 Task: Find connections with filter location Phultala with filter topic #Saleswith filter profile language Potuguese with filter current company DNEG with filter school Sanskriti University with filter industry IT System Custom Software Development with filter service category Healthcare Consulting with filter keywords title Medical Laboratory Tech
Action: Mouse moved to (499, 108)
Screenshot: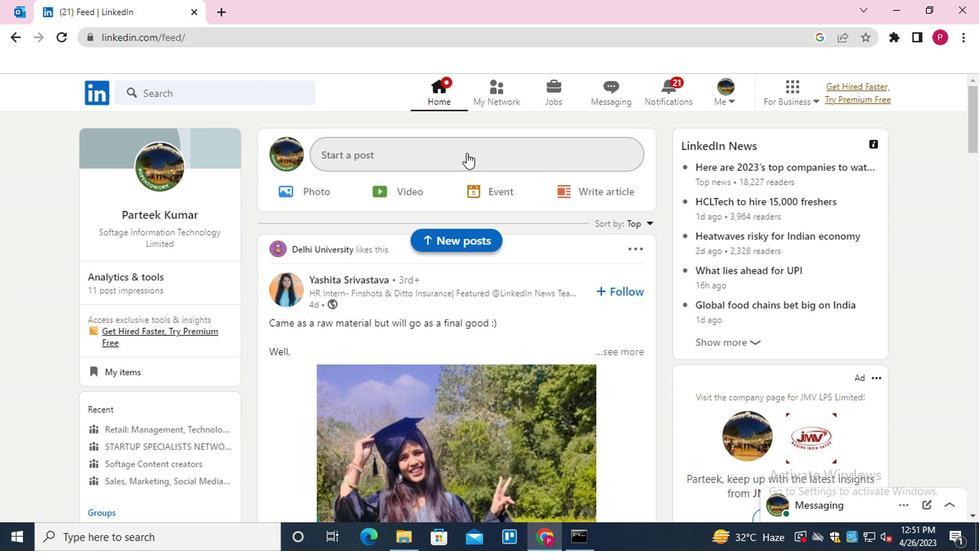 
Action: Mouse pressed left at (499, 108)
Screenshot: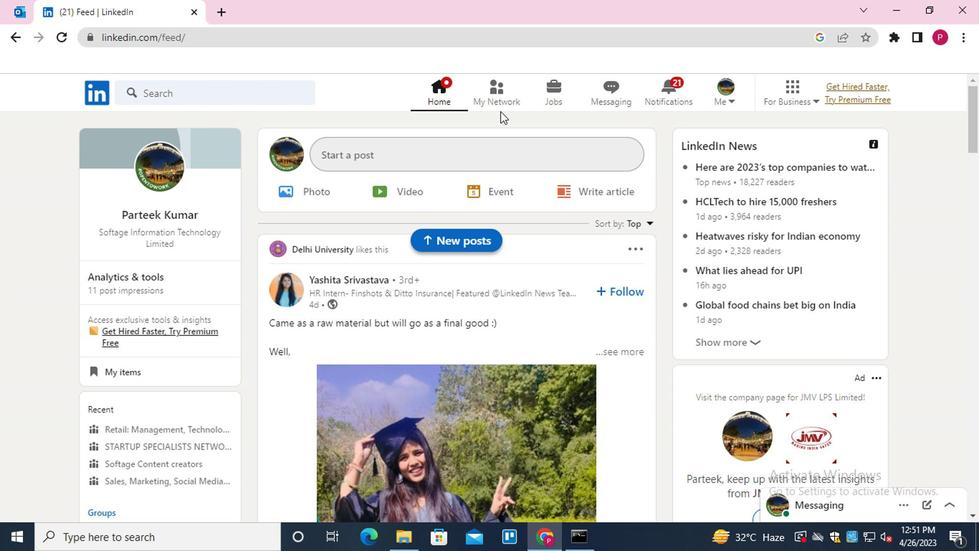 
Action: Mouse moved to (235, 170)
Screenshot: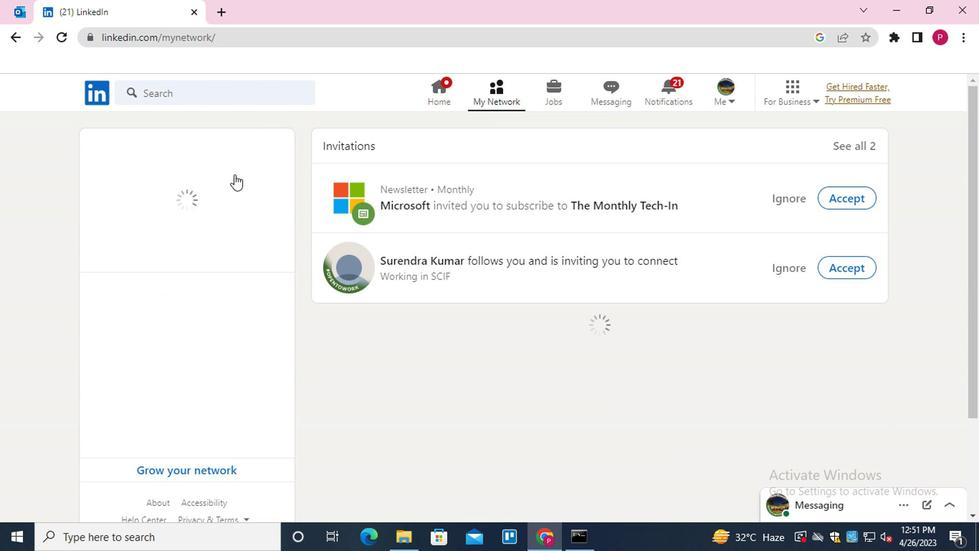 
Action: Mouse pressed left at (235, 170)
Screenshot: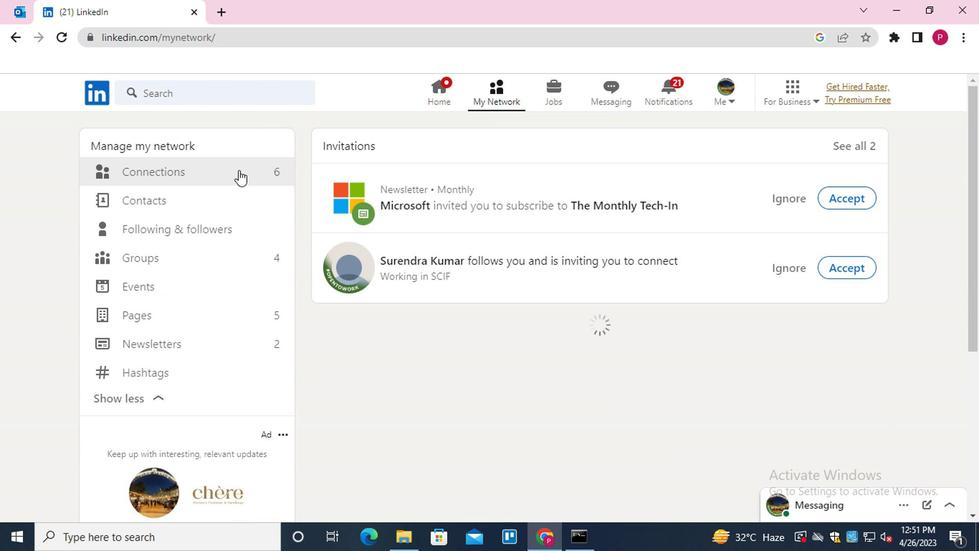 
Action: Mouse moved to (613, 171)
Screenshot: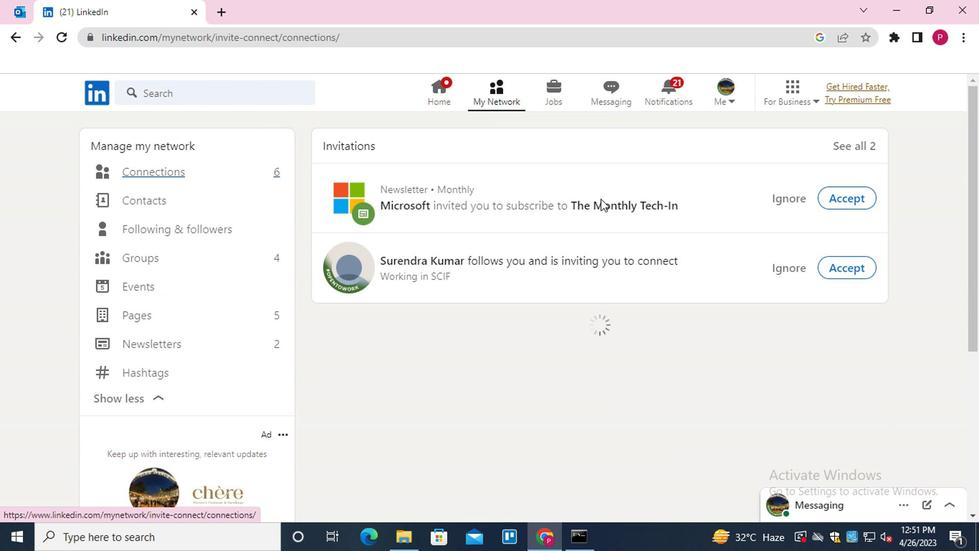 
Action: Mouse pressed left at (613, 171)
Screenshot: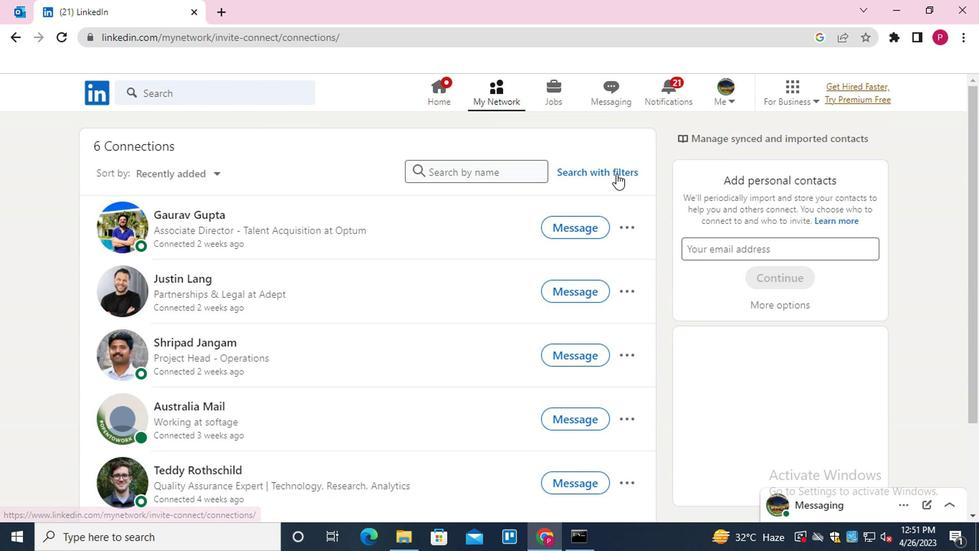 
Action: Mouse moved to (458, 137)
Screenshot: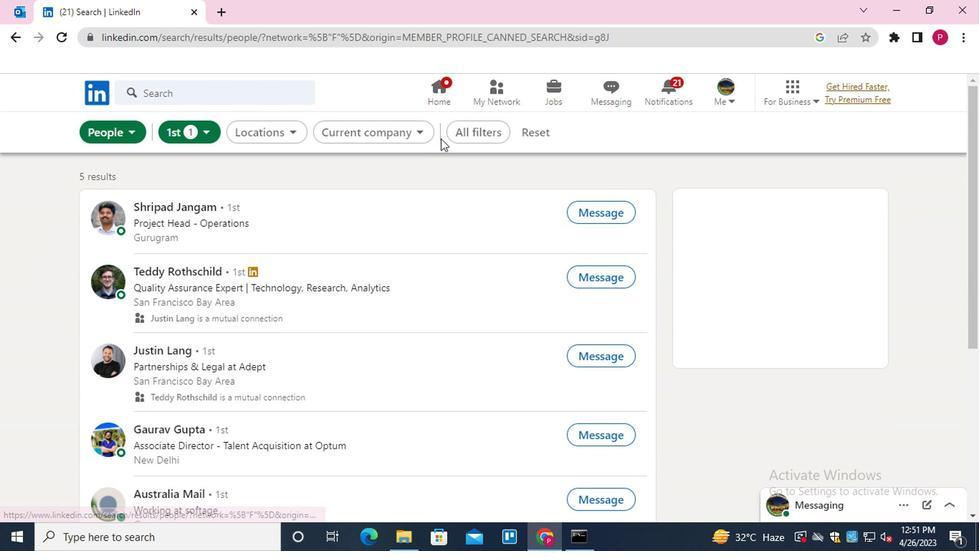 
Action: Mouse pressed left at (458, 137)
Screenshot: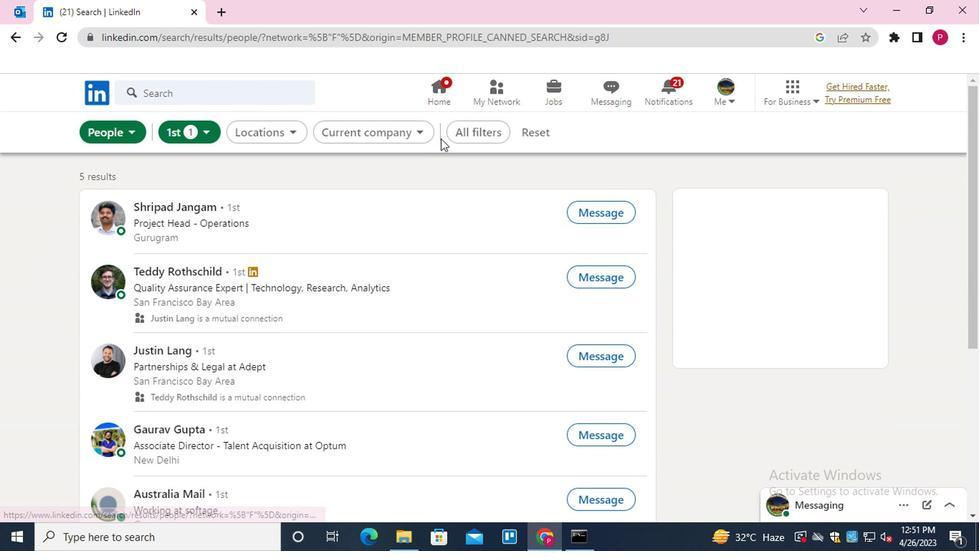 
Action: Mouse moved to (730, 281)
Screenshot: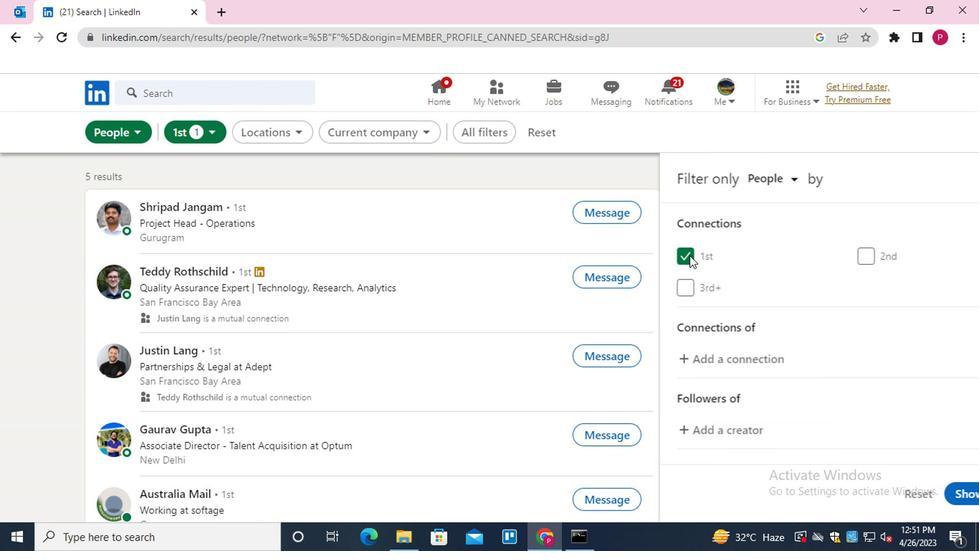
Action: Mouse scrolled (730, 280) with delta (0, -1)
Screenshot: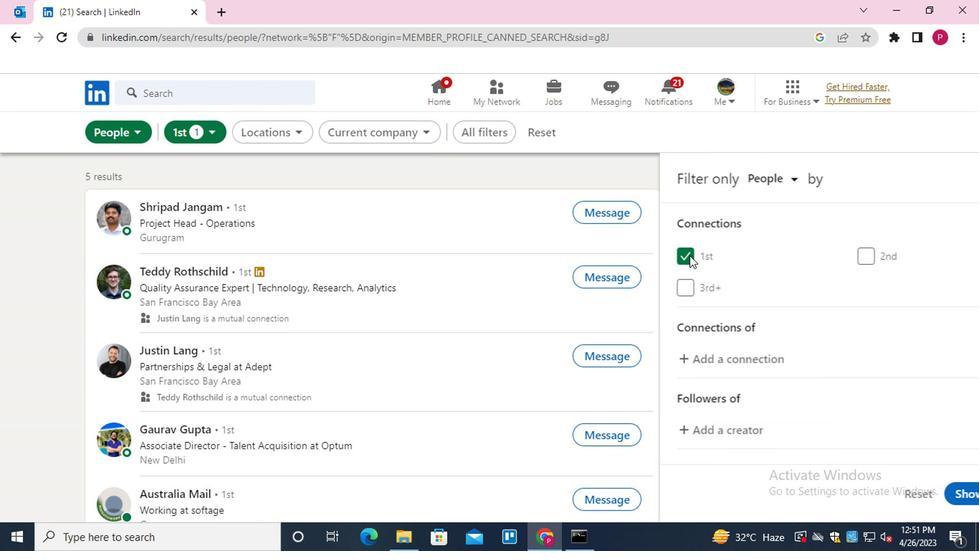 
Action: Mouse moved to (732, 284)
Screenshot: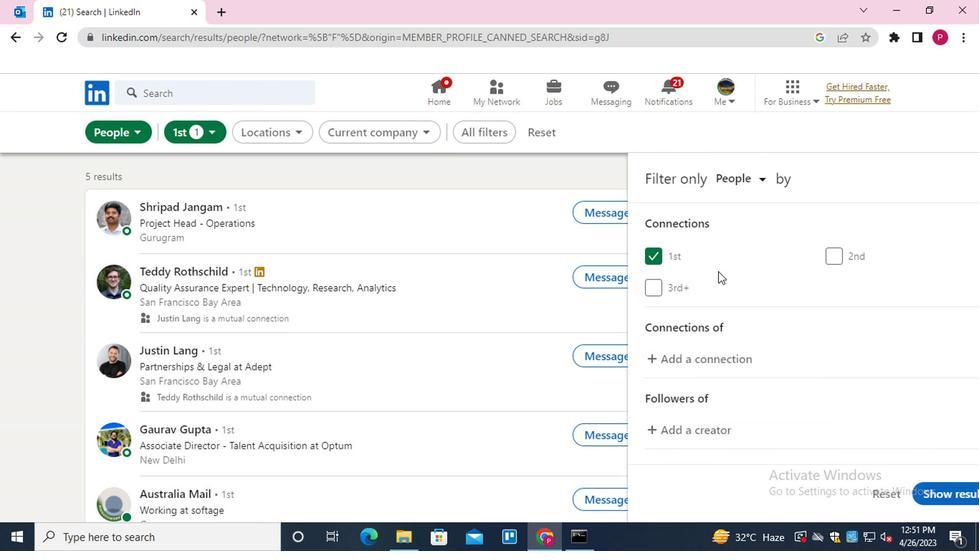 
Action: Mouse scrolled (732, 283) with delta (0, -1)
Screenshot: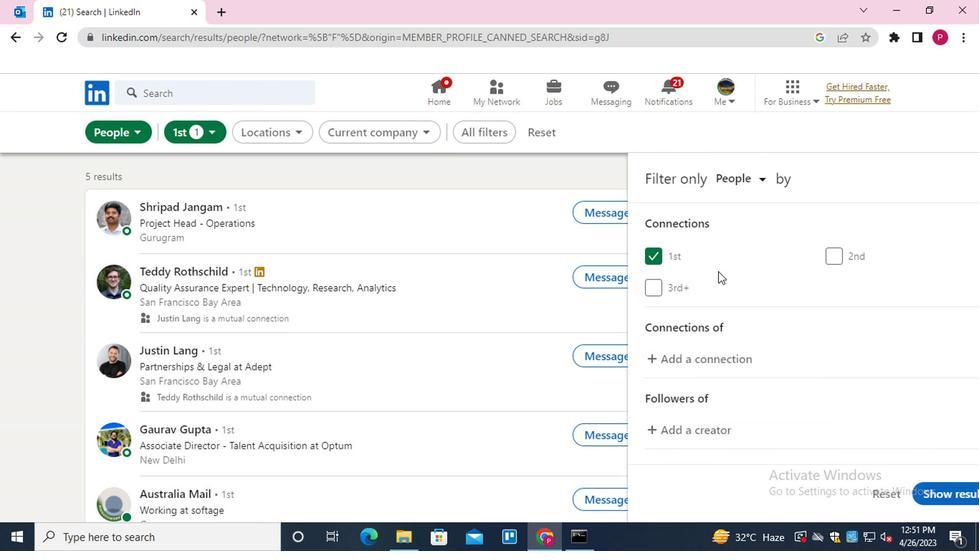
Action: Mouse moved to (732, 288)
Screenshot: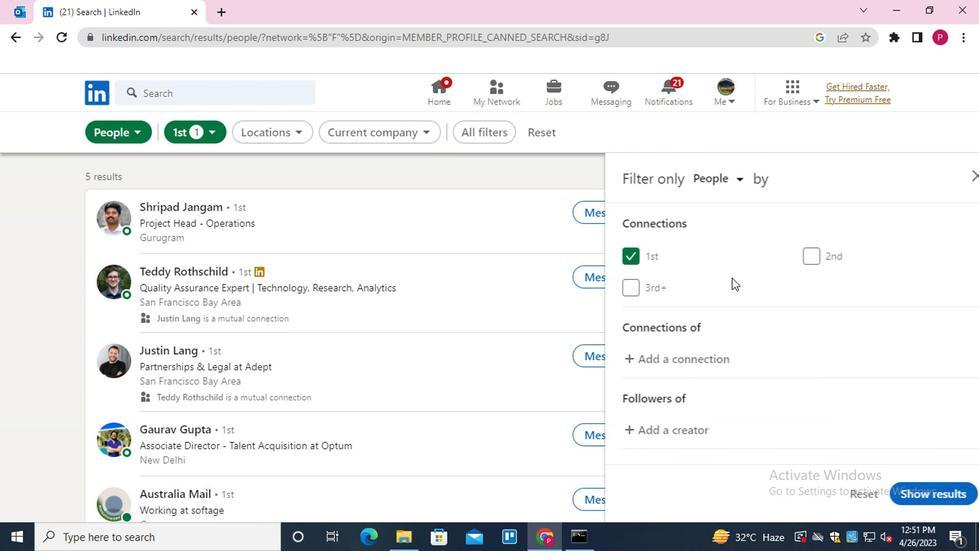 
Action: Mouse scrolled (732, 287) with delta (0, -1)
Screenshot: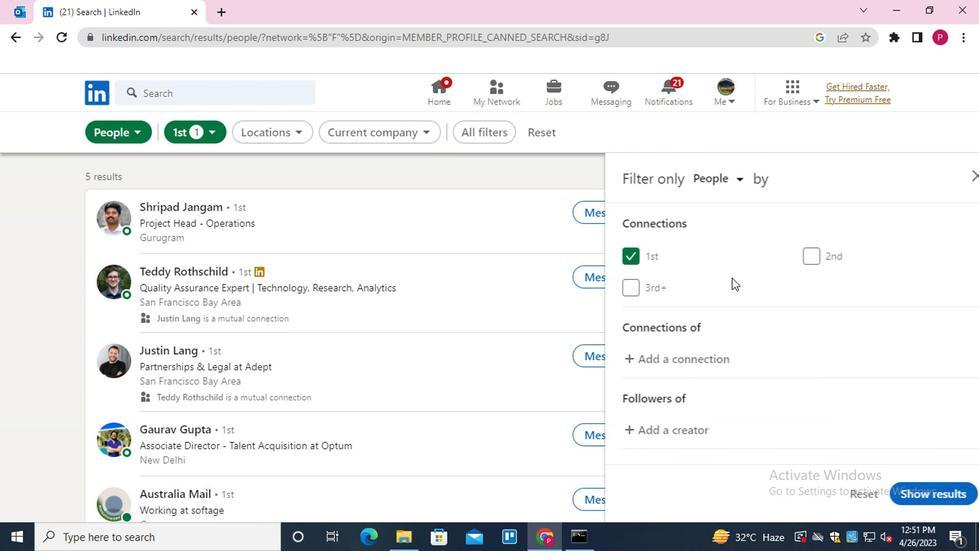 
Action: Mouse moved to (736, 291)
Screenshot: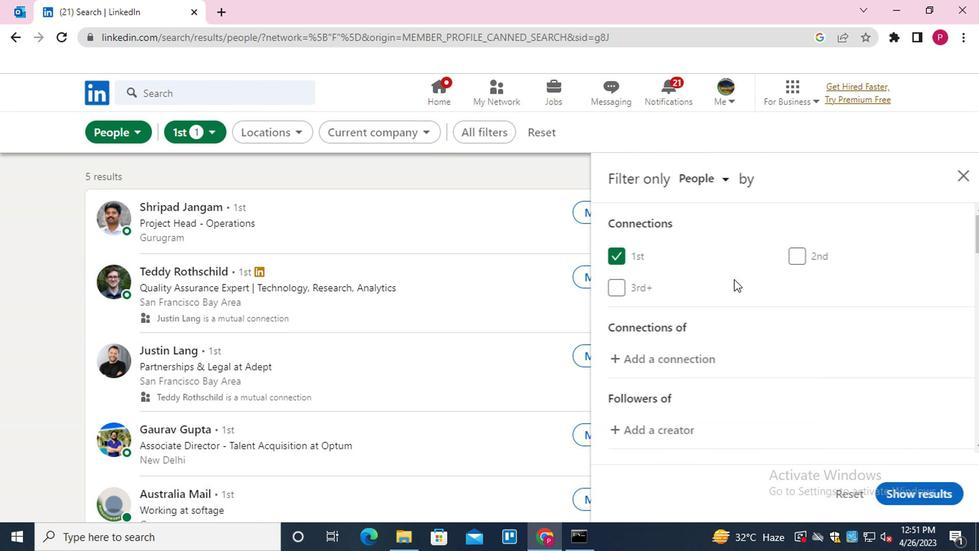 
Action: Mouse scrolled (736, 290) with delta (0, -1)
Screenshot: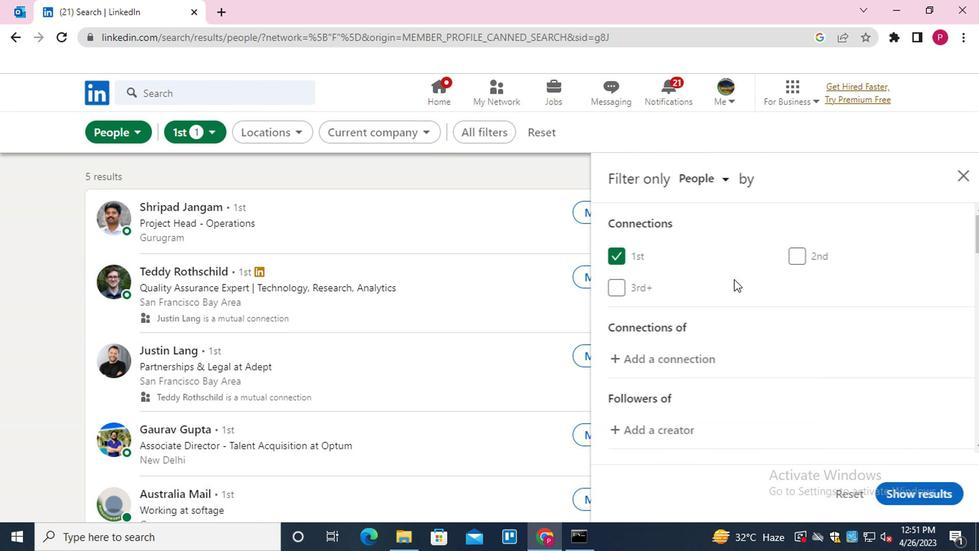
Action: Mouse moved to (851, 276)
Screenshot: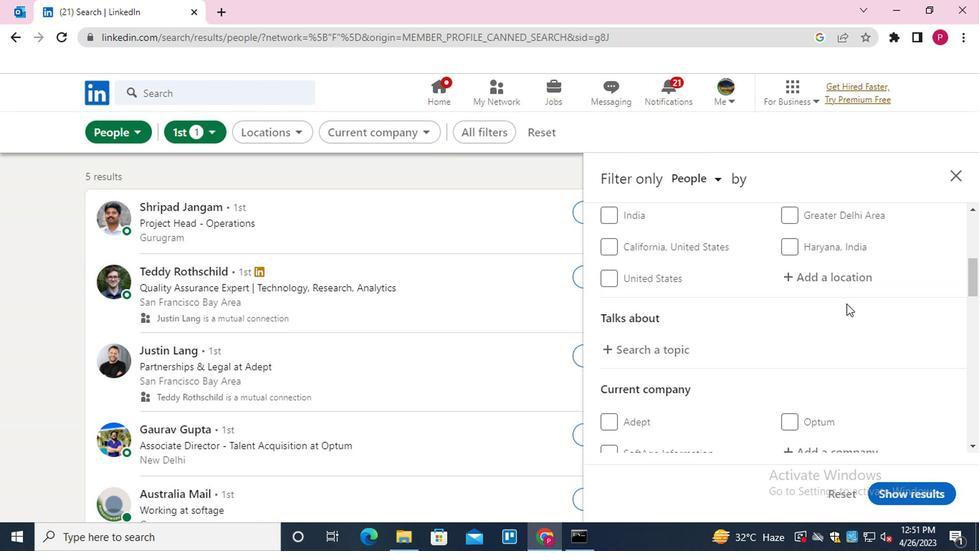 
Action: Mouse pressed left at (851, 276)
Screenshot: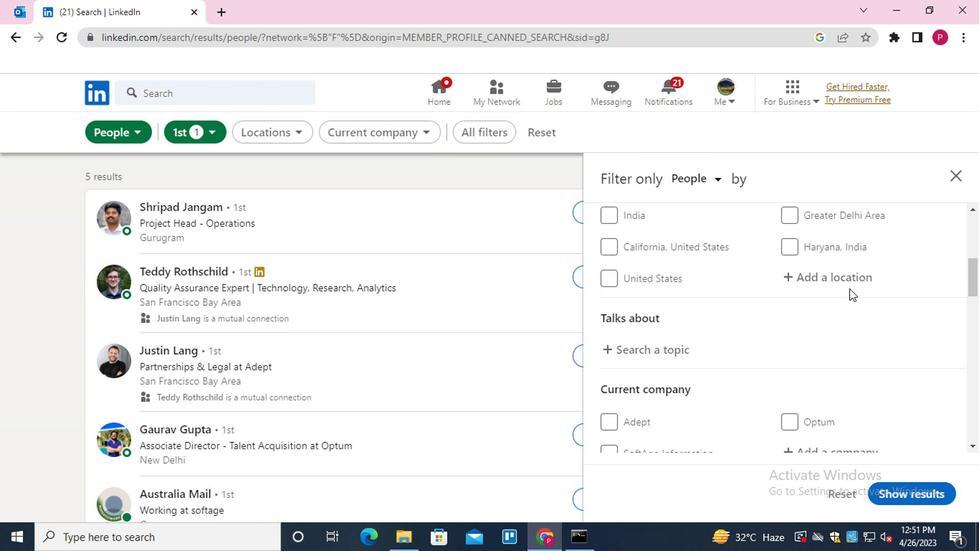 
Action: Key pressed <Key.shift>PHULTALA
Screenshot: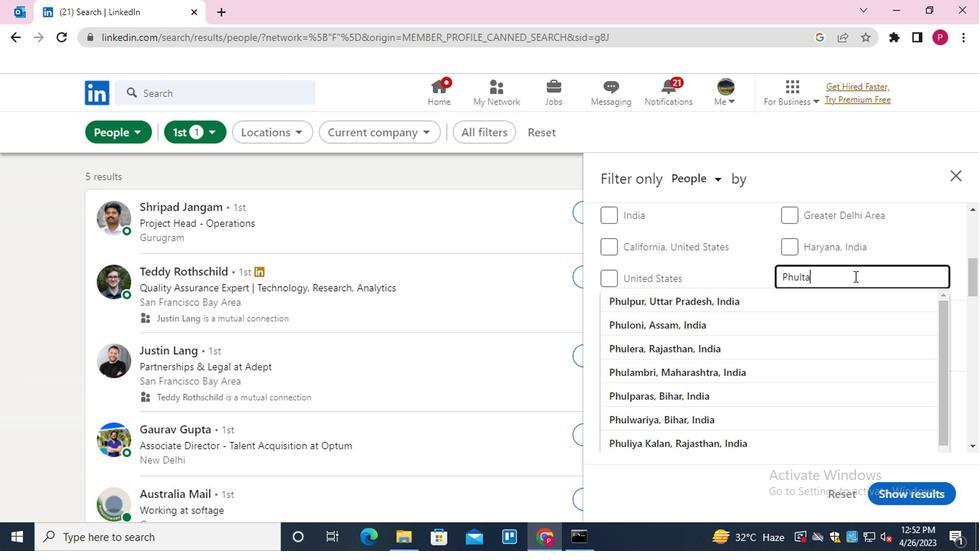 
Action: Mouse moved to (837, 286)
Screenshot: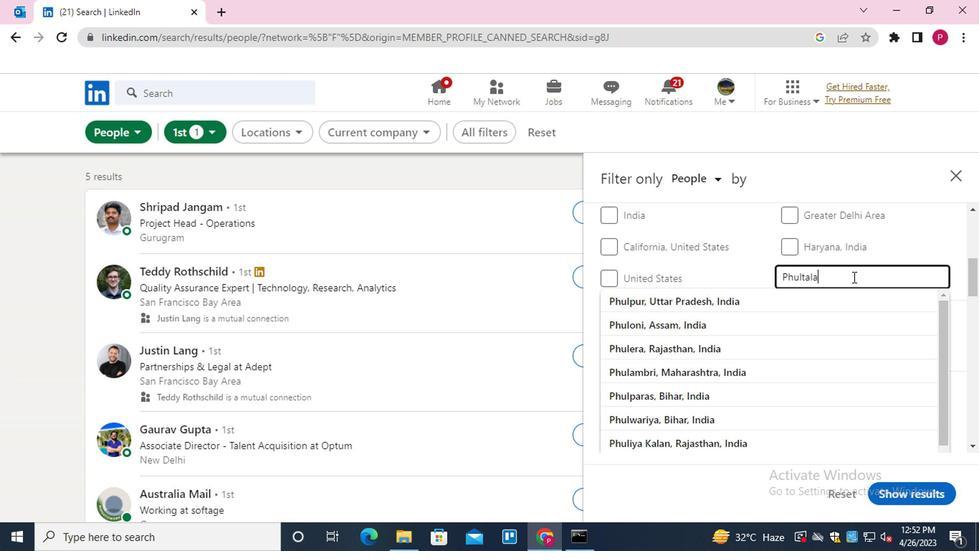 
Action: Key pressed <Key.down><Key.enter>
Screenshot: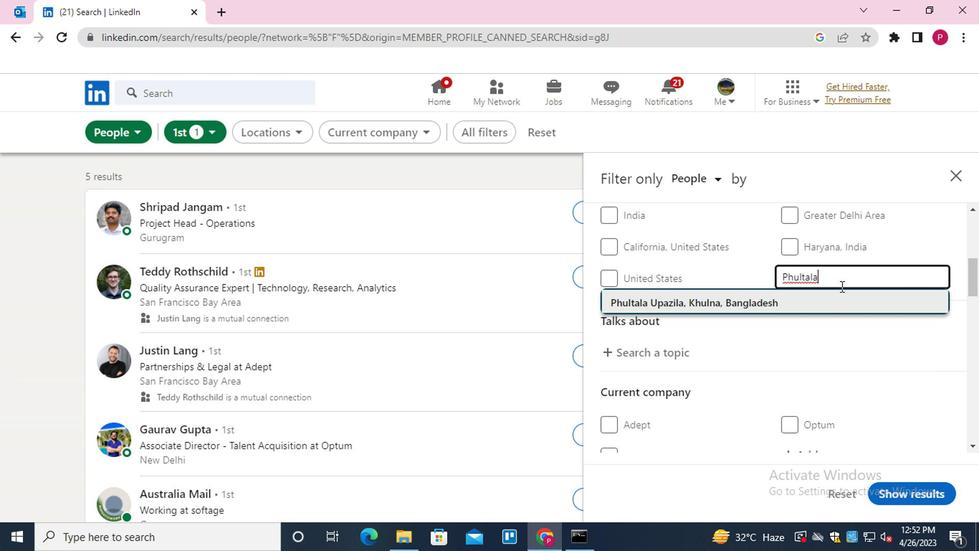 
Action: Mouse moved to (702, 338)
Screenshot: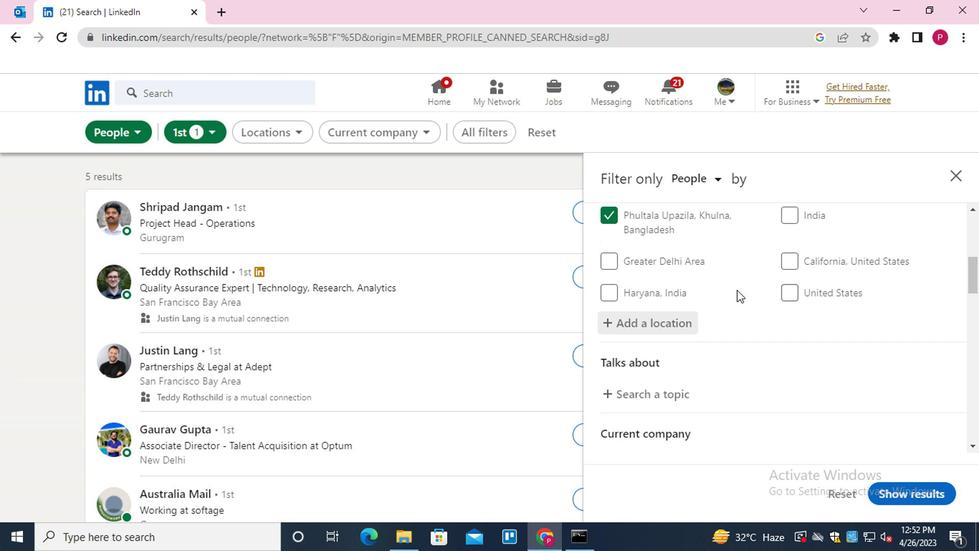 
Action: Mouse scrolled (702, 338) with delta (0, 0)
Screenshot: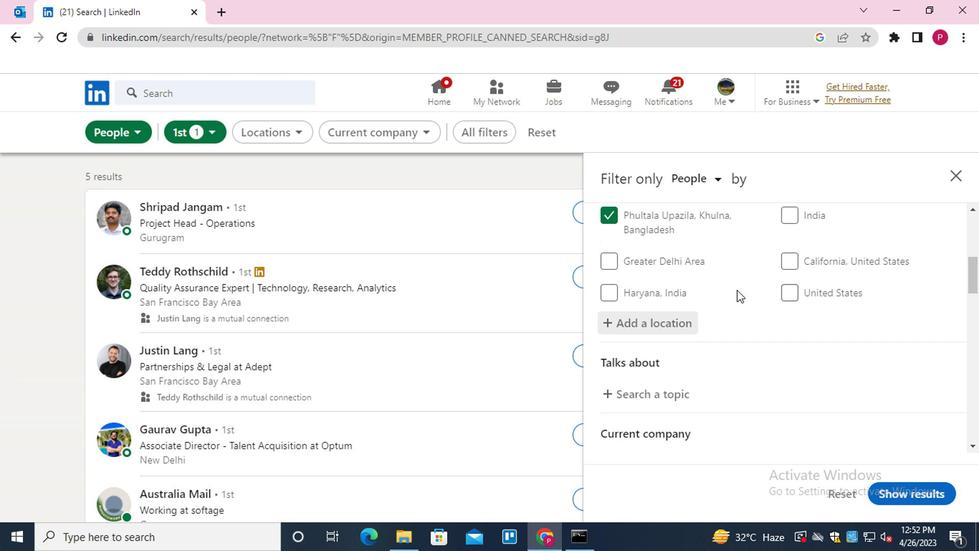 
Action: Mouse moved to (643, 323)
Screenshot: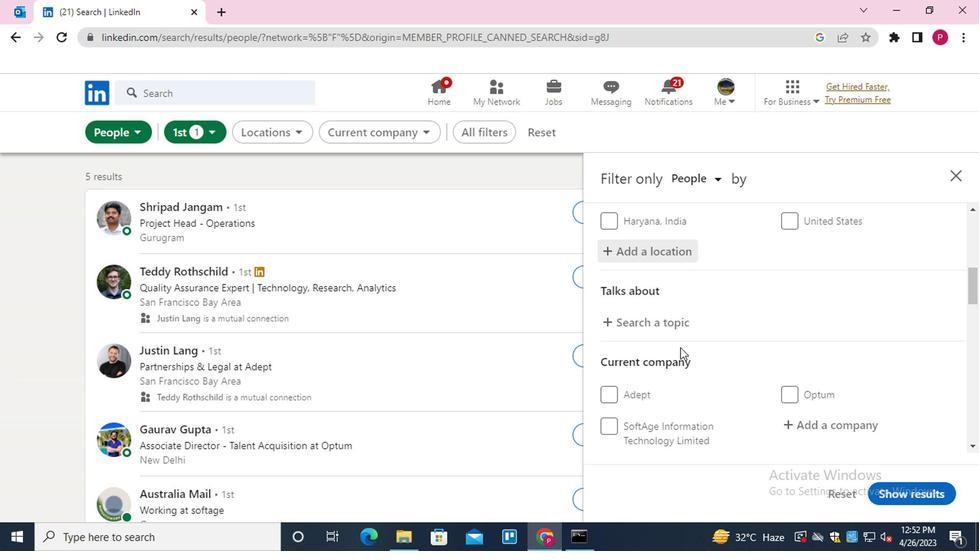 
Action: Mouse pressed left at (643, 323)
Screenshot: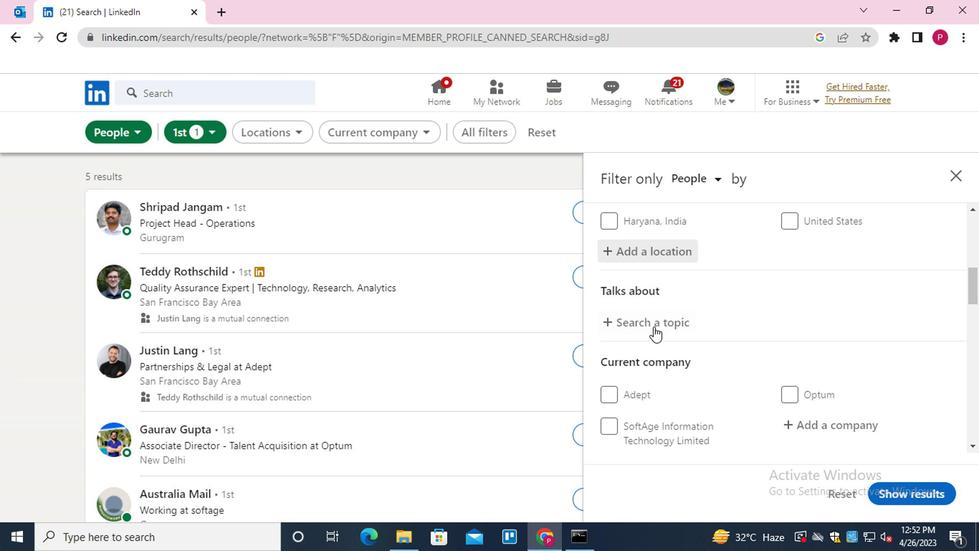 
Action: Key pressed STRATE<Key.down><Key.enter>
Screenshot: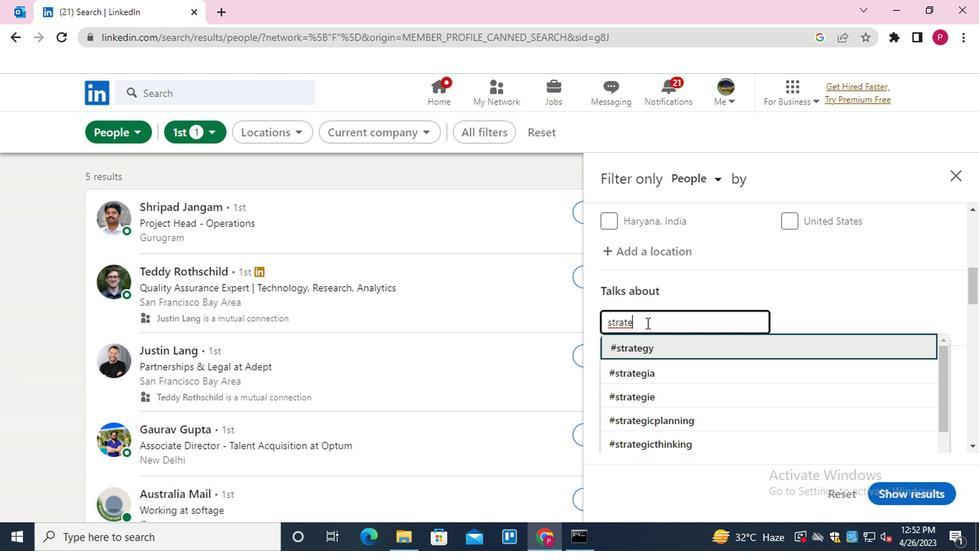 
Action: Mouse scrolled (643, 322) with delta (0, 0)
Screenshot: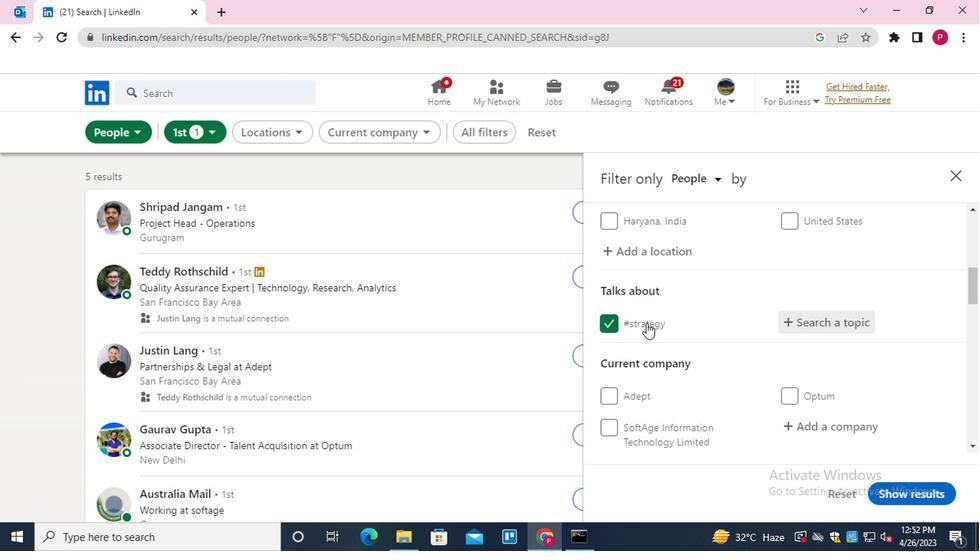 
Action: Mouse scrolled (643, 322) with delta (0, 0)
Screenshot: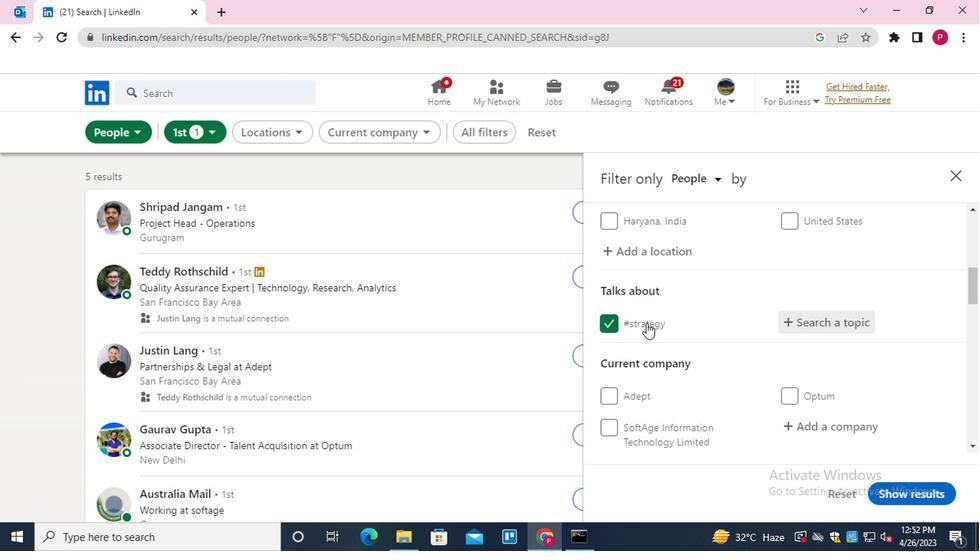 
Action: Mouse moved to (825, 276)
Screenshot: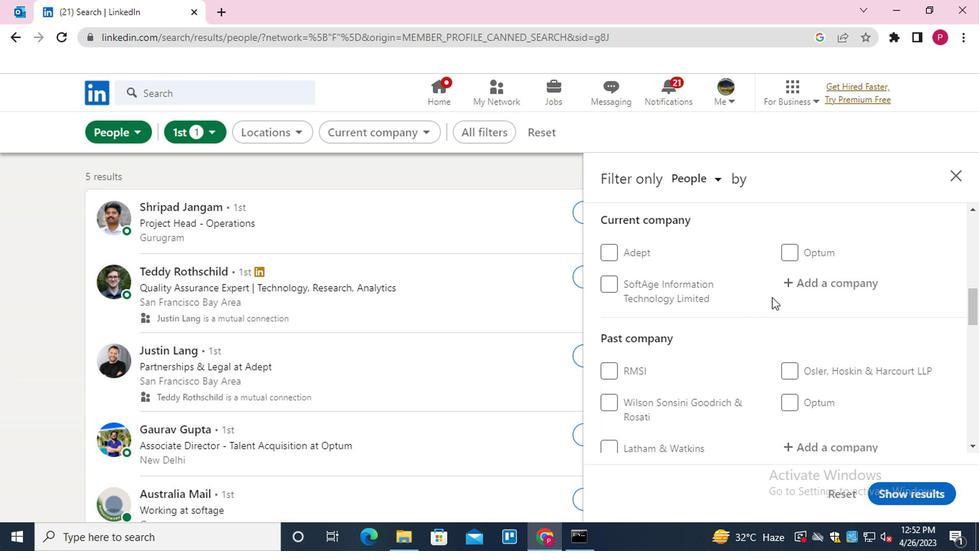 
Action: Mouse pressed left at (825, 276)
Screenshot: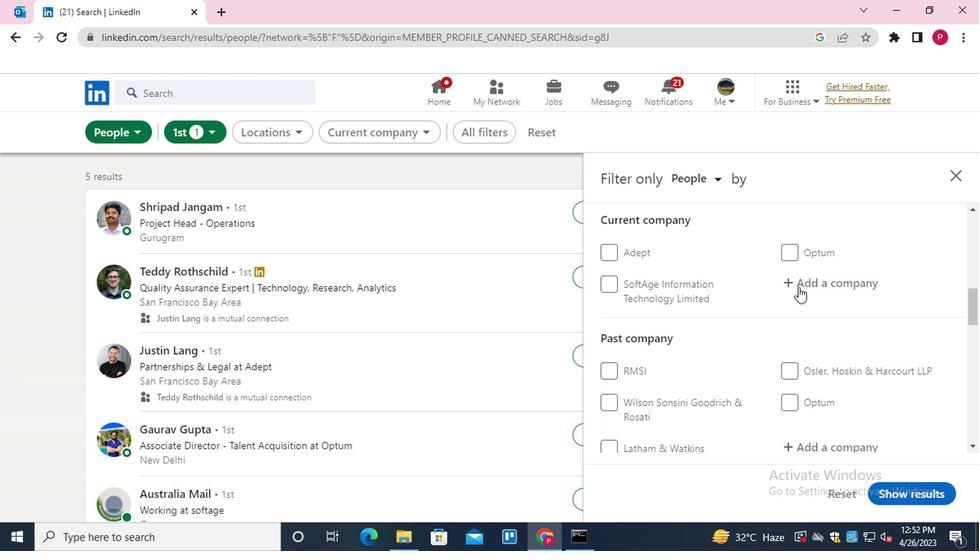 
Action: Mouse moved to (826, 275)
Screenshot: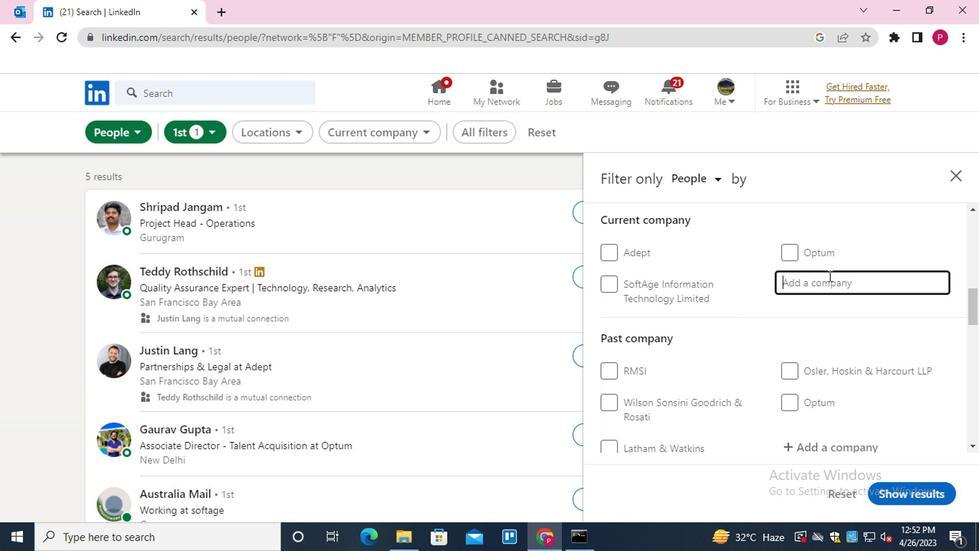 
Action: Key pressed <Key.shift><Key.shift><Key.shift><Key.shift><Key.shift><Key.shift><Key.shift><Key.shift><Key.shift><Key.shift>DNEG<Key.down><Key.enter>
Screenshot: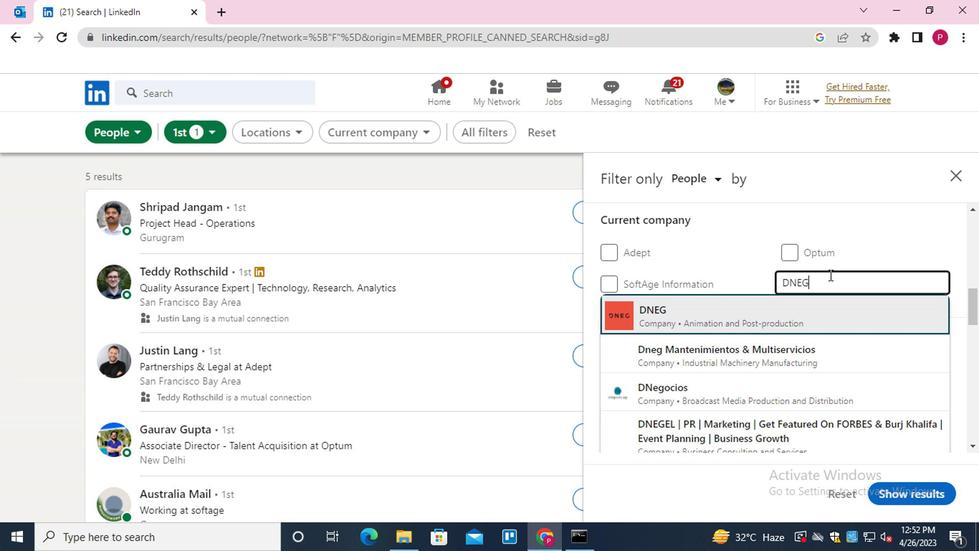 
Action: Mouse moved to (803, 291)
Screenshot: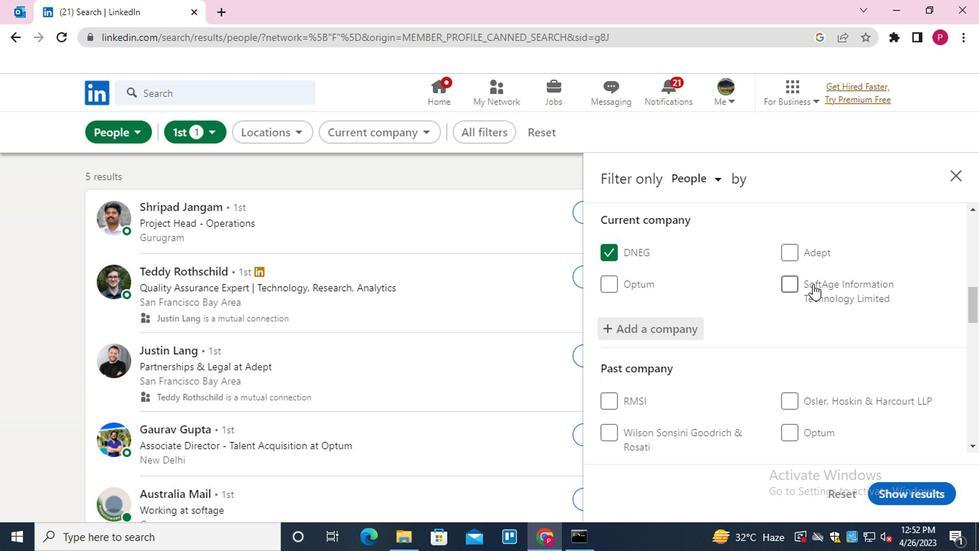 
Action: Mouse scrolled (803, 290) with delta (0, -1)
Screenshot: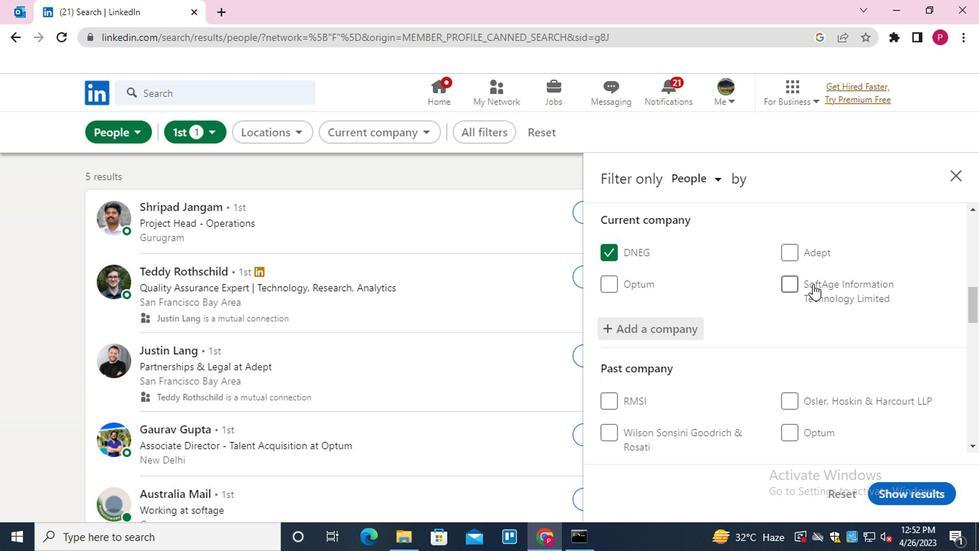 
Action: Mouse moved to (799, 295)
Screenshot: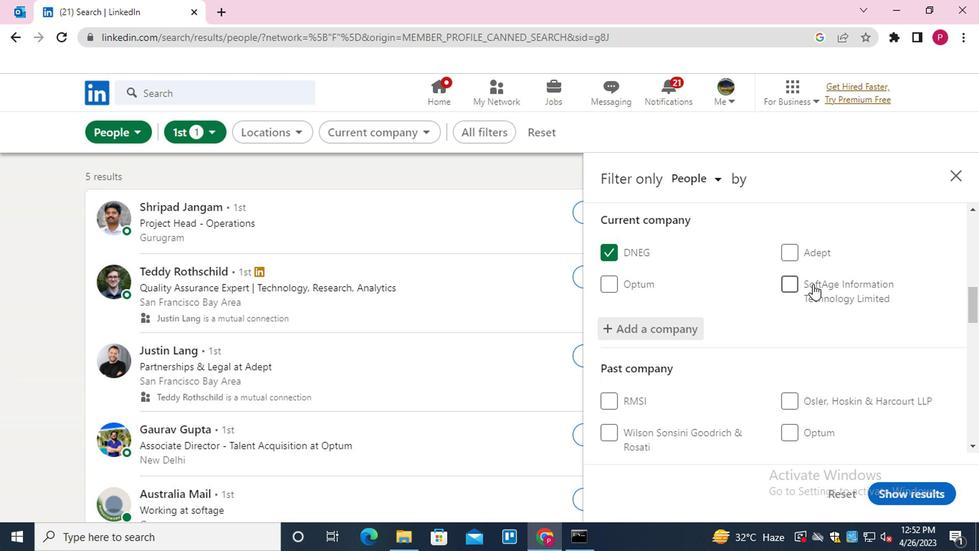 
Action: Mouse scrolled (799, 295) with delta (0, 0)
Screenshot: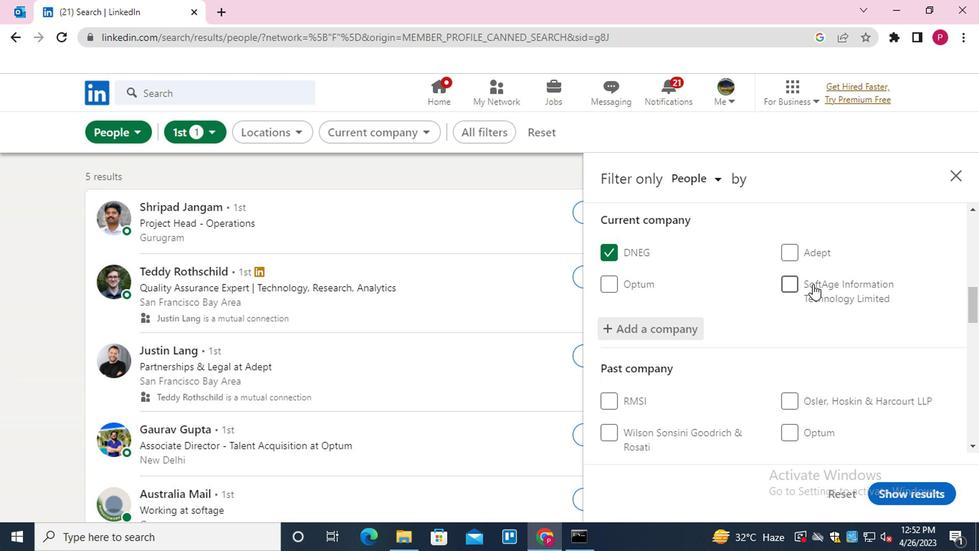
Action: Mouse moved to (797, 299)
Screenshot: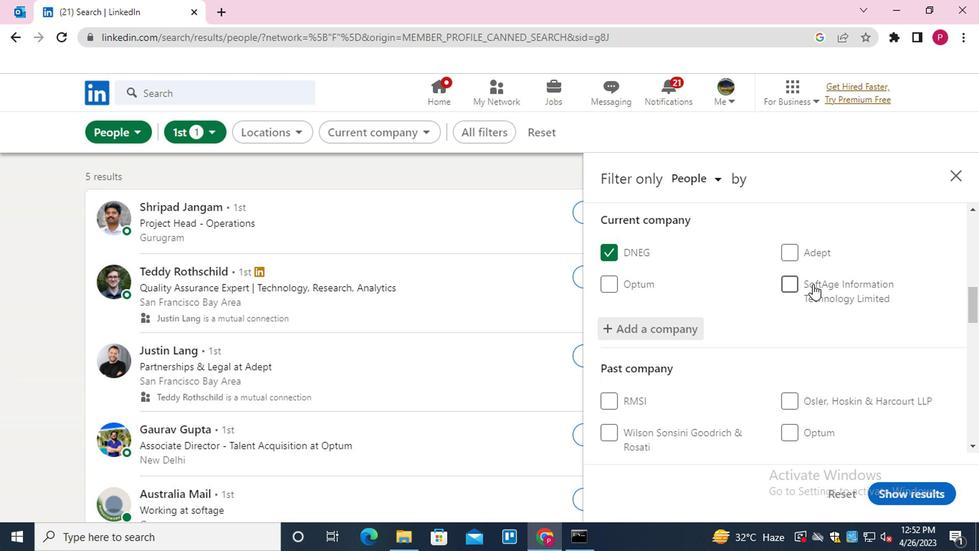 
Action: Mouse scrolled (797, 299) with delta (0, 0)
Screenshot: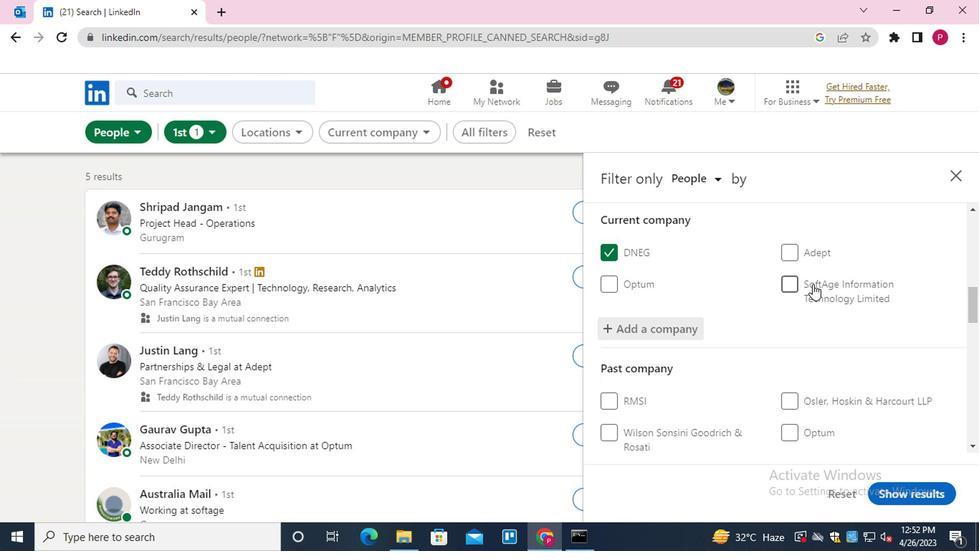 
Action: Mouse moved to (694, 308)
Screenshot: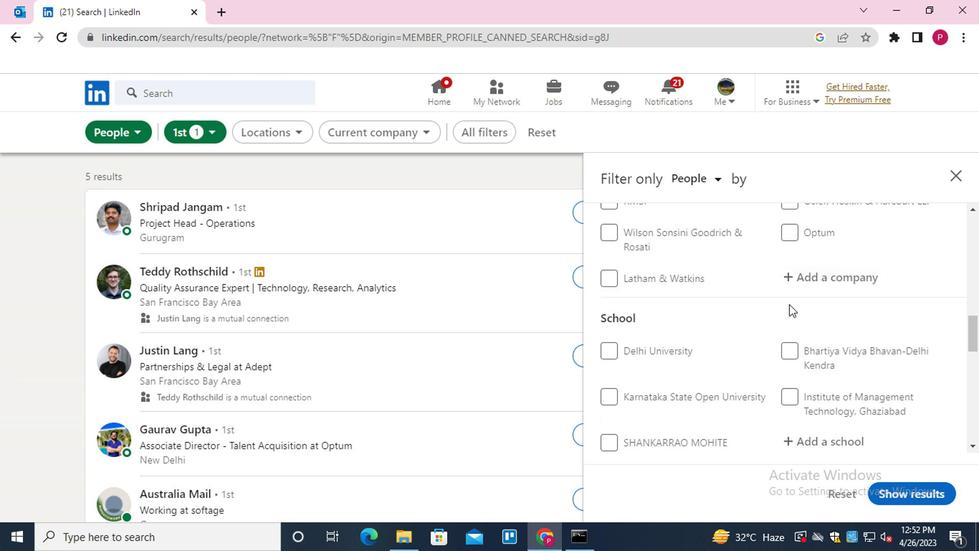 
Action: Mouse scrolled (694, 307) with delta (0, 0)
Screenshot: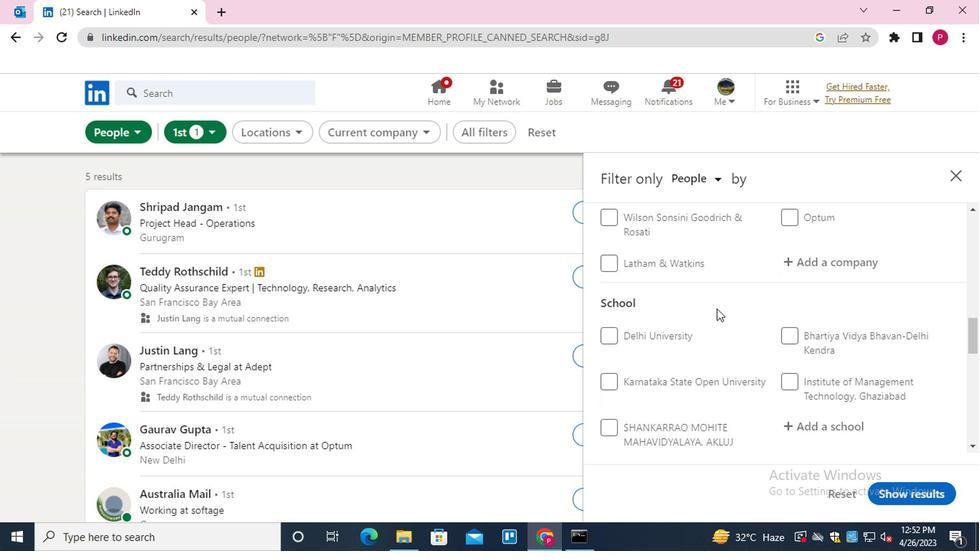 
Action: Mouse scrolled (694, 307) with delta (0, 0)
Screenshot: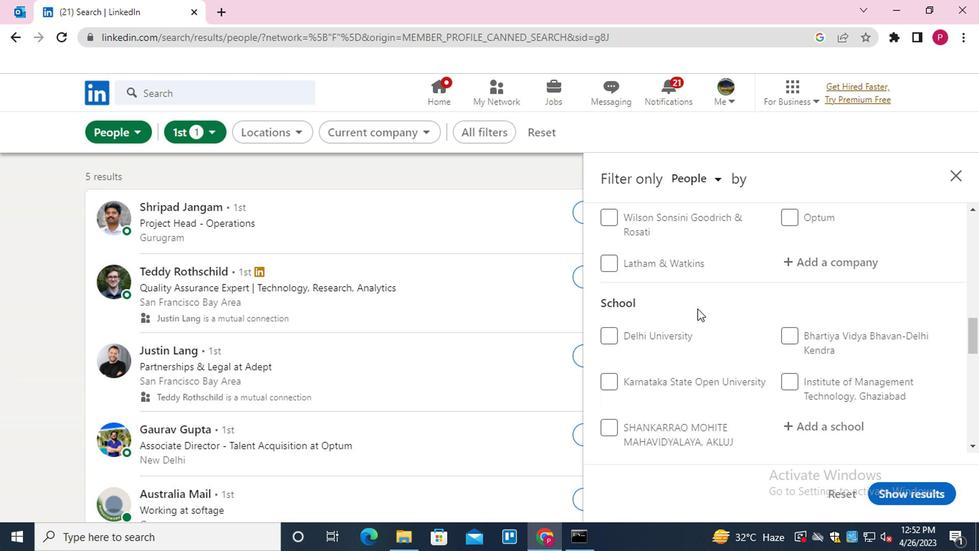 
Action: Mouse moved to (803, 278)
Screenshot: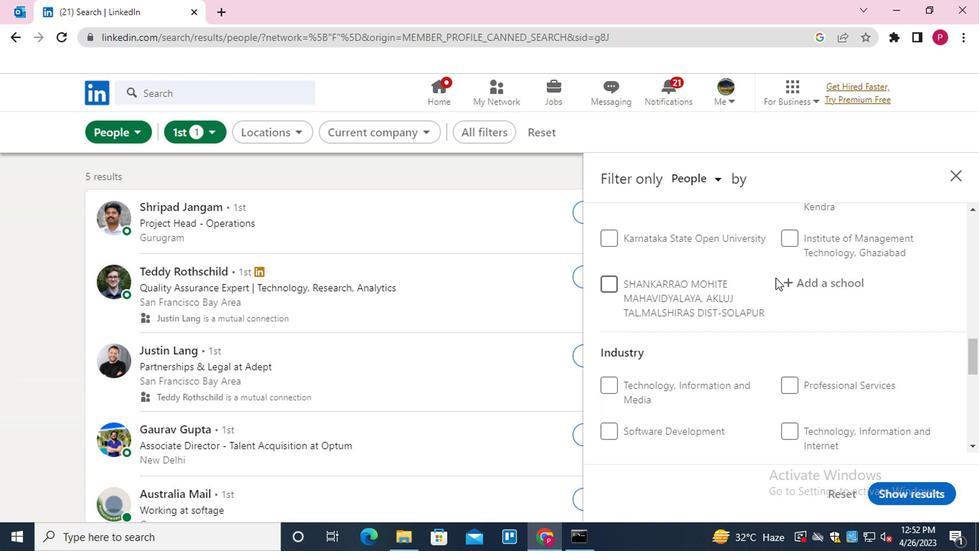
Action: Mouse pressed left at (803, 278)
Screenshot: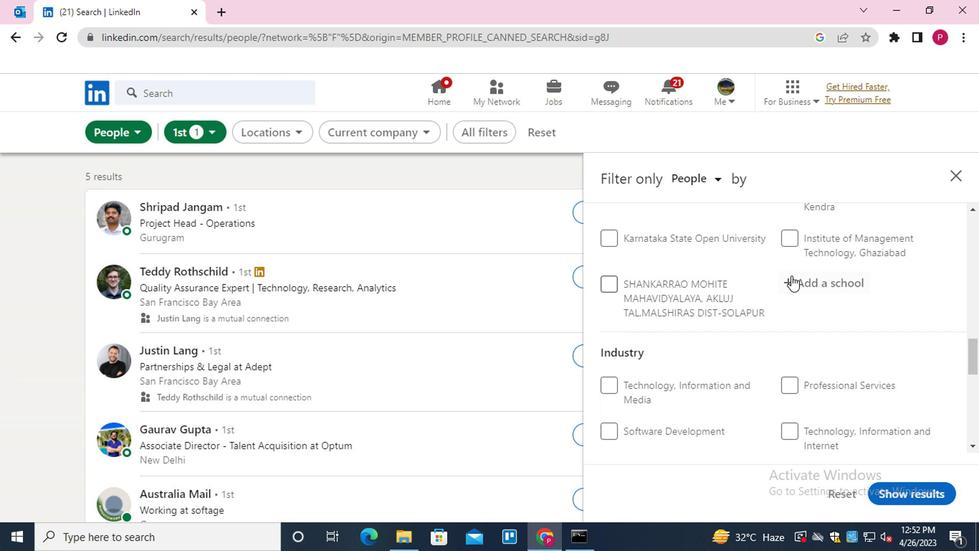 
Action: Key pressed <Key.shift>SANKRITI<Key.space>
Screenshot: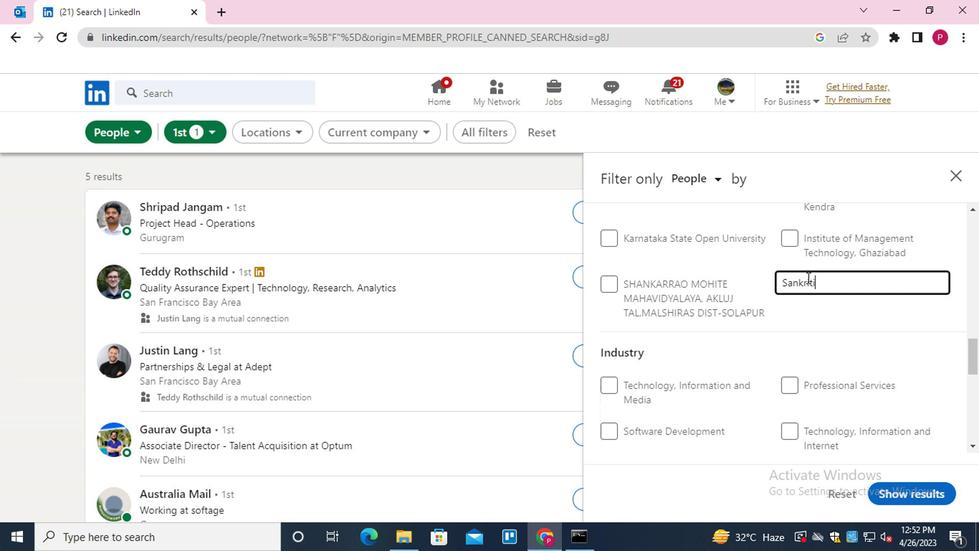
Action: Mouse moved to (828, 283)
Screenshot: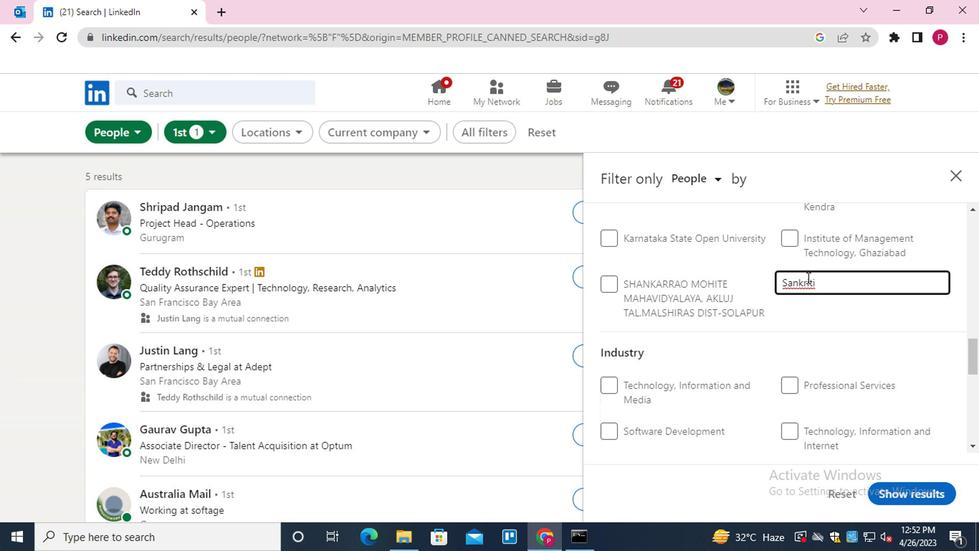 
Action: Key pressed <Key.backspace><Key.backspace><Key.backspace><Key.backspace><Key.backspace><Key.backspace>SKRITI<Key.space><Key.shift>UNIVERSITY
Screenshot: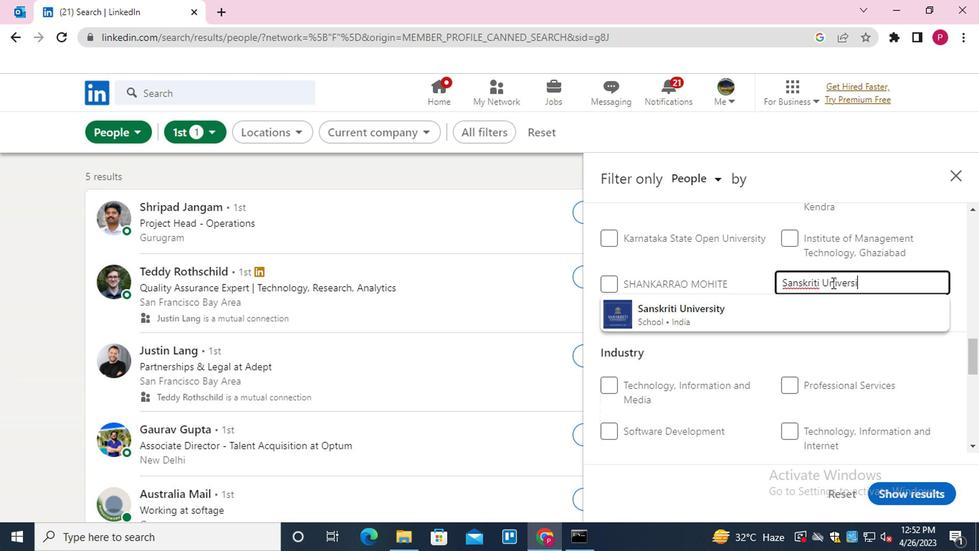 
Action: Mouse moved to (810, 314)
Screenshot: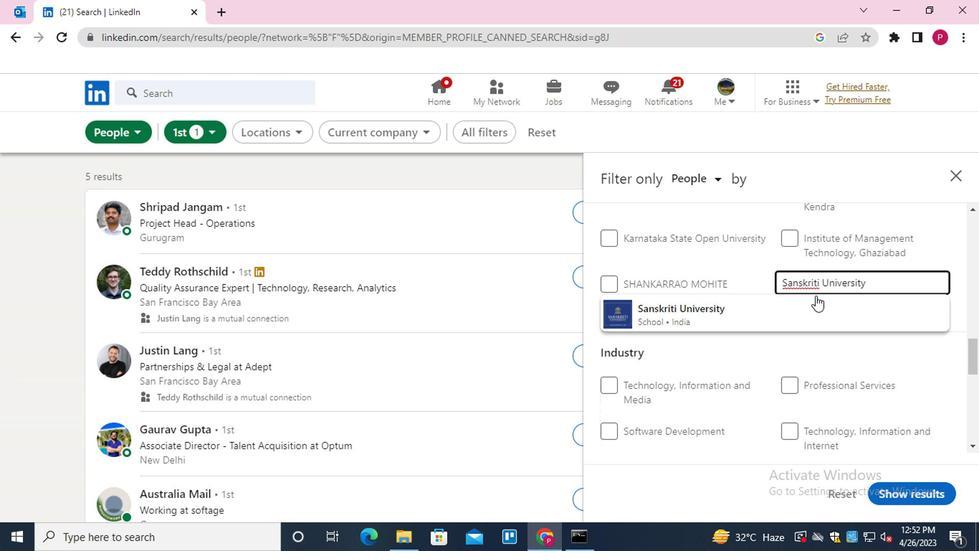 
Action: Mouse pressed left at (810, 314)
Screenshot: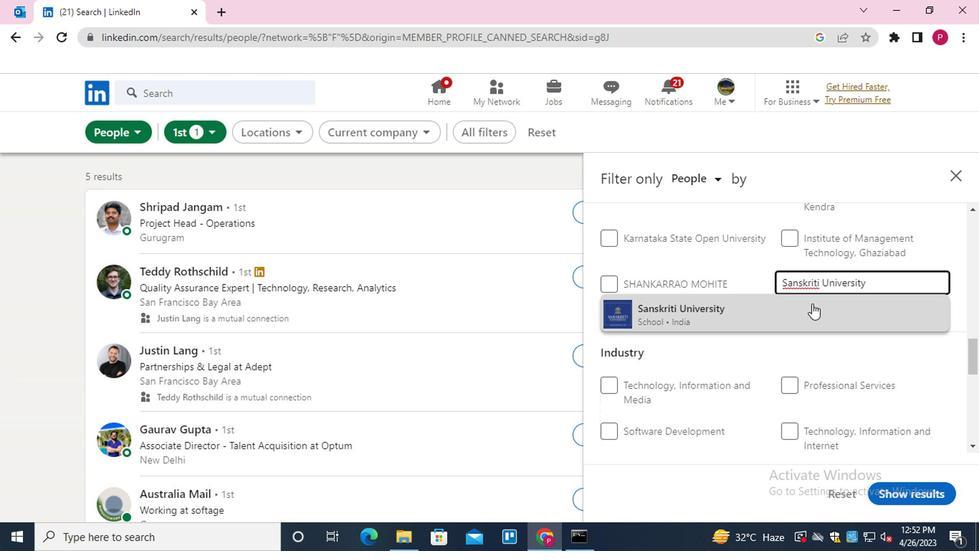 
Action: Mouse moved to (696, 324)
Screenshot: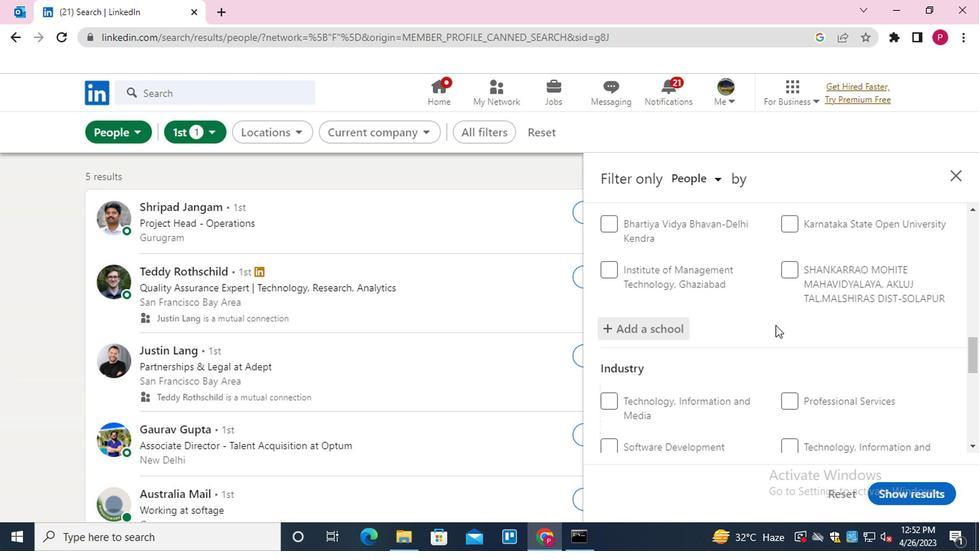 
Action: Mouse scrolled (696, 323) with delta (0, -1)
Screenshot: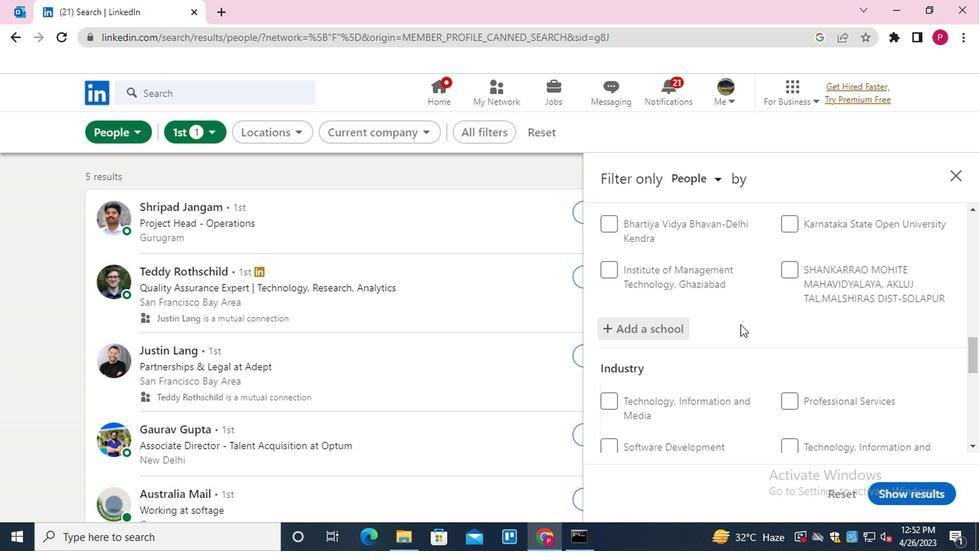 
Action: Mouse moved to (695, 324)
Screenshot: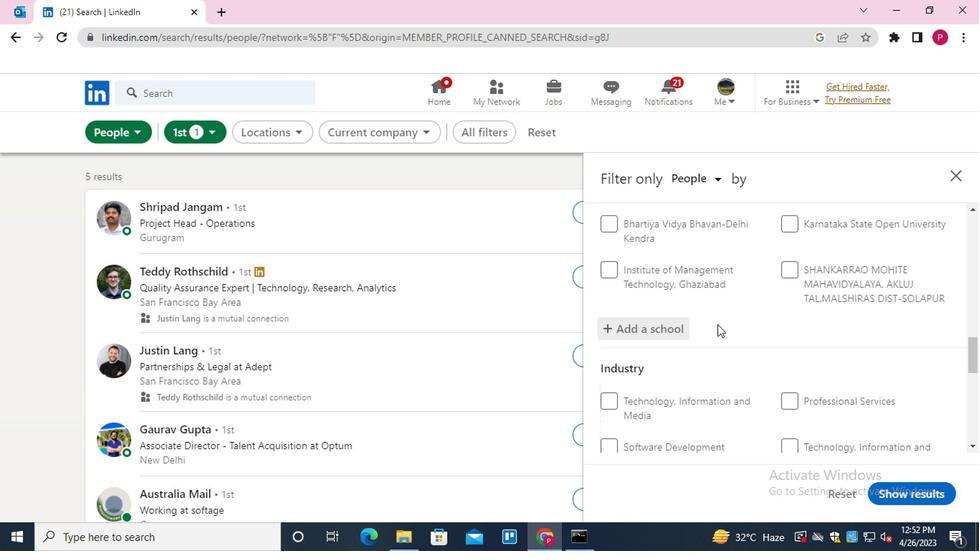 
Action: Mouse scrolled (695, 323) with delta (0, -1)
Screenshot: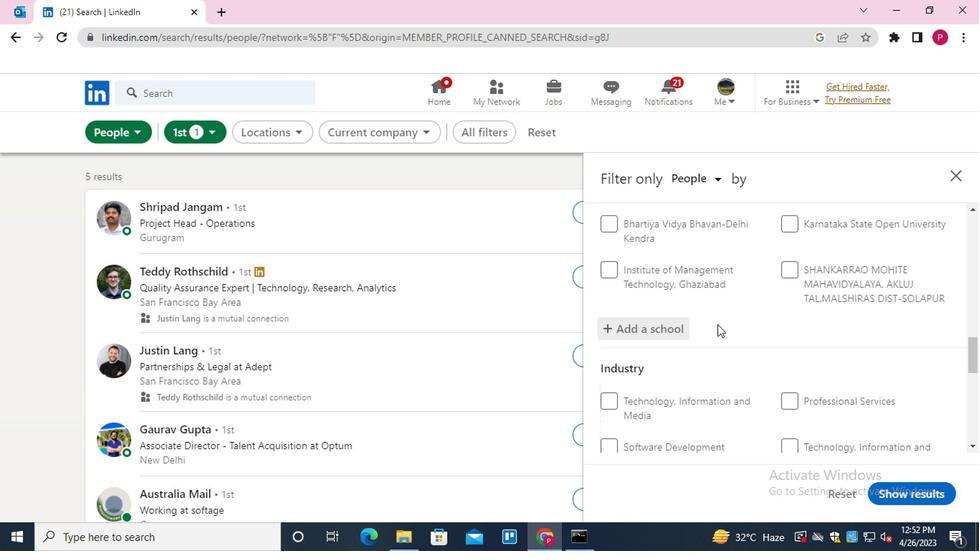 
Action: Mouse scrolled (695, 323) with delta (0, -1)
Screenshot: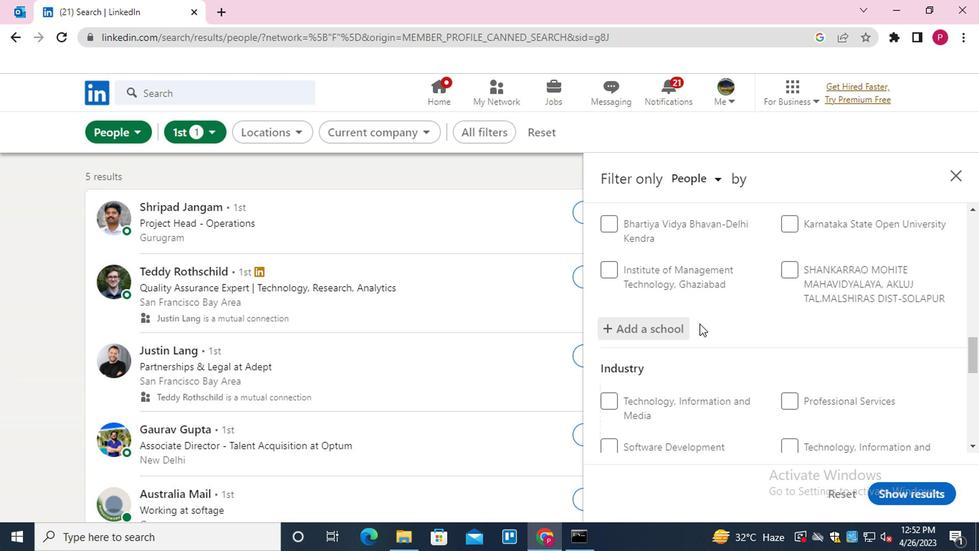 
Action: Mouse scrolled (695, 323) with delta (0, -1)
Screenshot: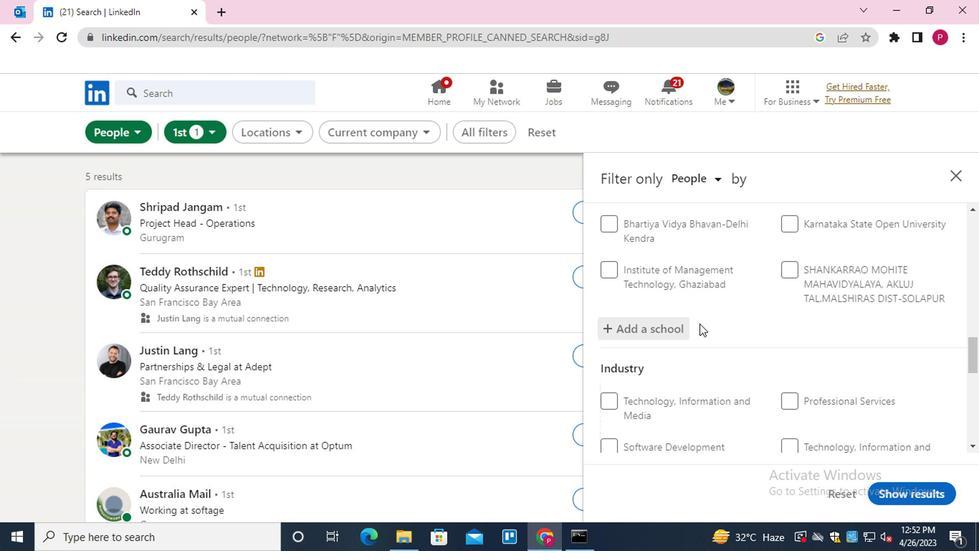 
Action: Mouse moved to (823, 243)
Screenshot: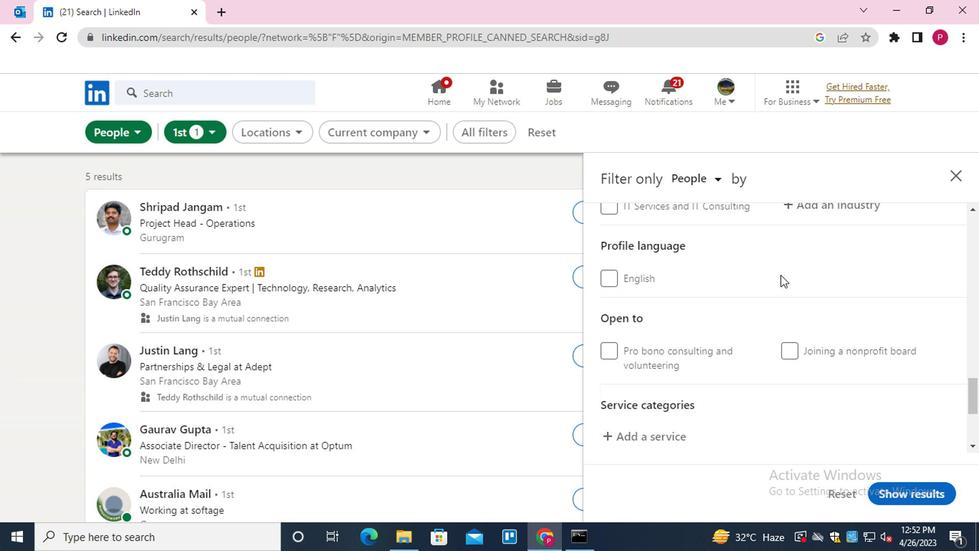 
Action: Mouse scrolled (823, 244) with delta (0, 0)
Screenshot: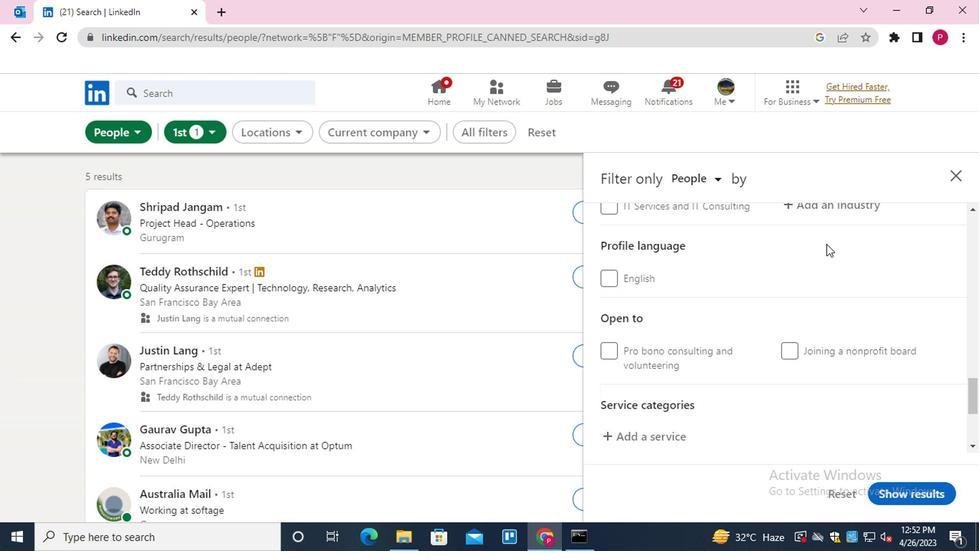 
Action: Mouse moved to (822, 271)
Screenshot: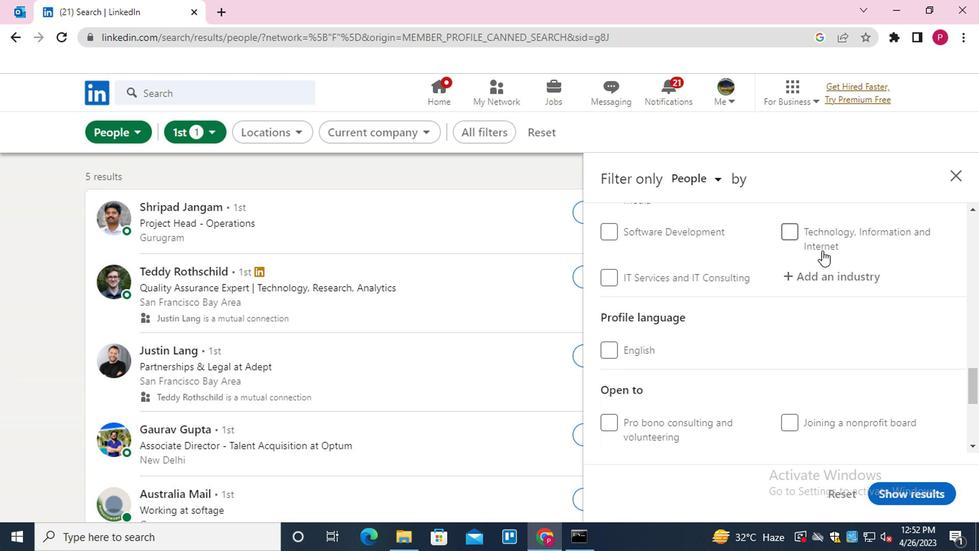 
Action: Mouse pressed left at (822, 271)
Screenshot: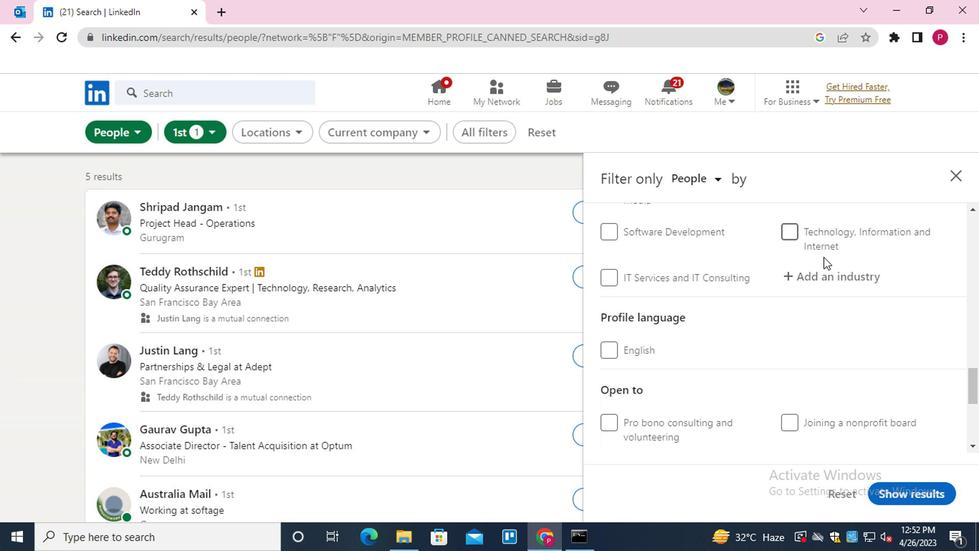 
Action: Key pressed <Key.shift>IT<Key.down><Key.down><Key.enter>
Screenshot: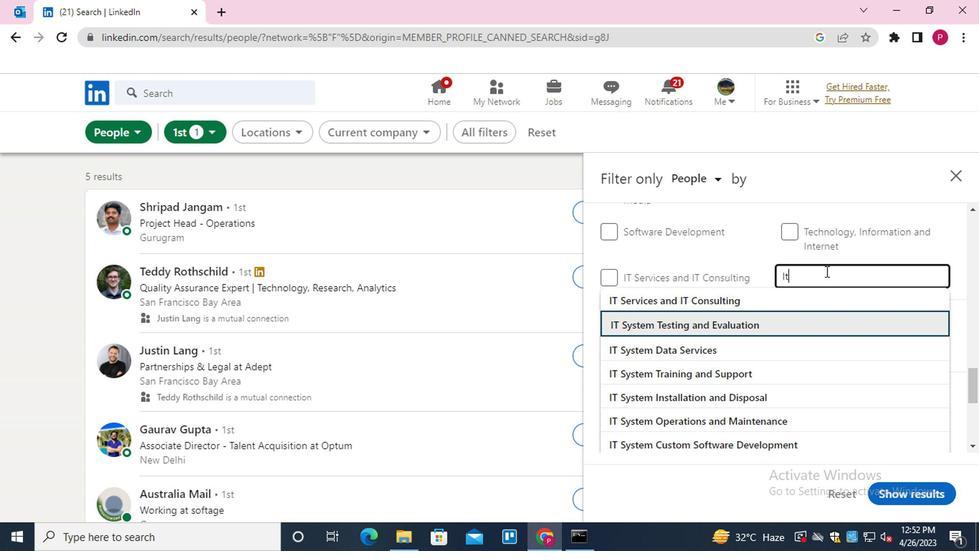 
Action: Mouse moved to (663, 304)
Screenshot: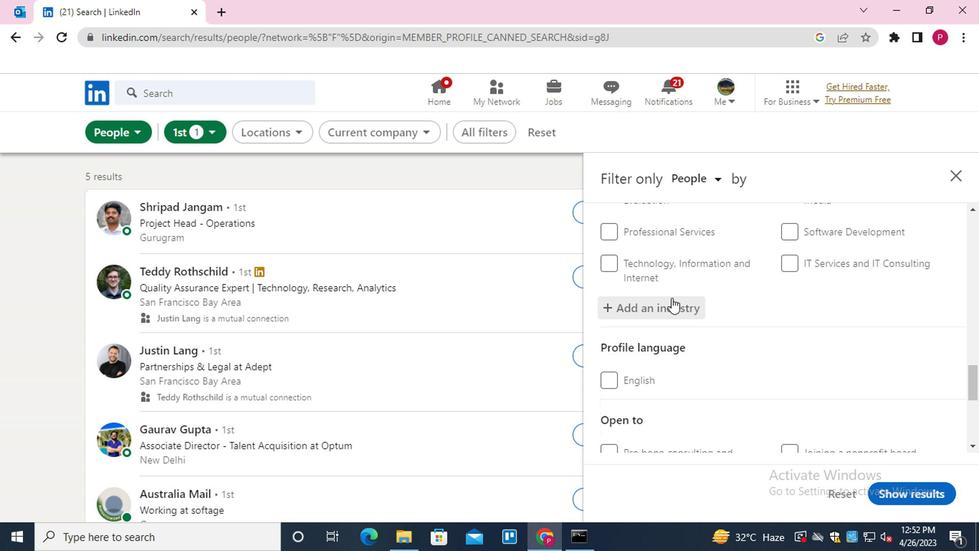 
Action: Mouse pressed left at (663, 304)
Screenshot: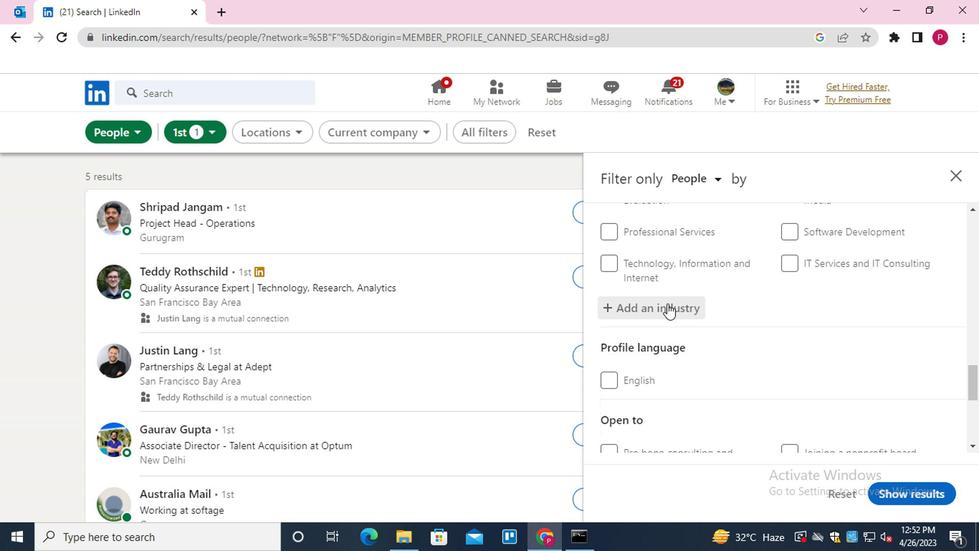 
Action: Key pressed <Key.shift>IT<Key.down><Key.down><Key.down><Key.down><Key.down><Key.down><Key.down><Key.enter>
Screenshot: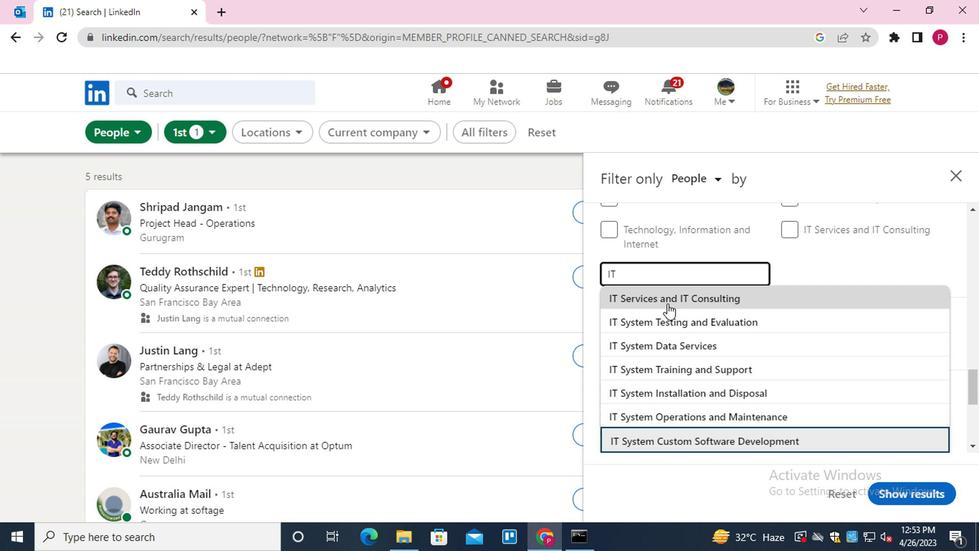 
Action: Mouse moved to (706, 305)
Screenshot: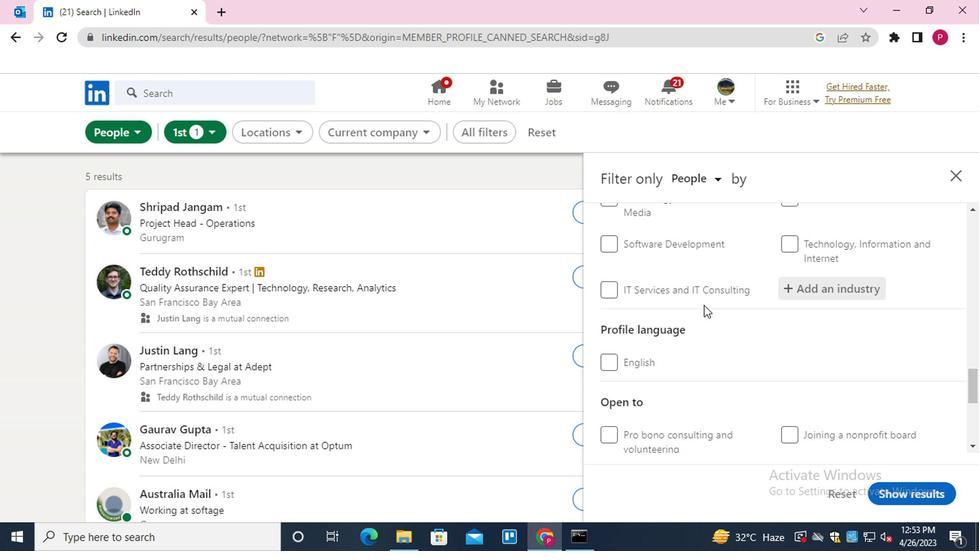 
Action: Mouse scrolled (706, 304) with delta (0, 0)
Screenshot: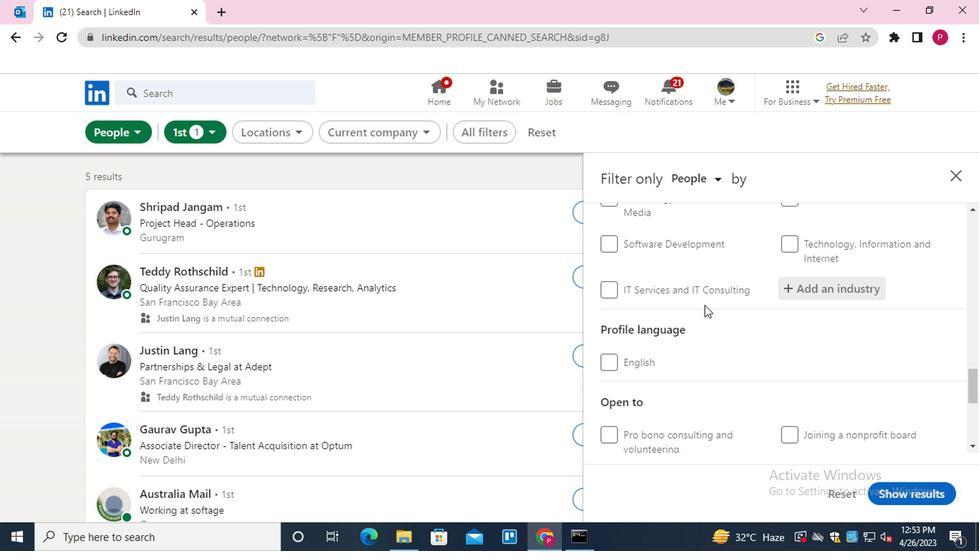 
Action: Mouse scrolled (706, 304) with delta (0, 0)
Screenshot: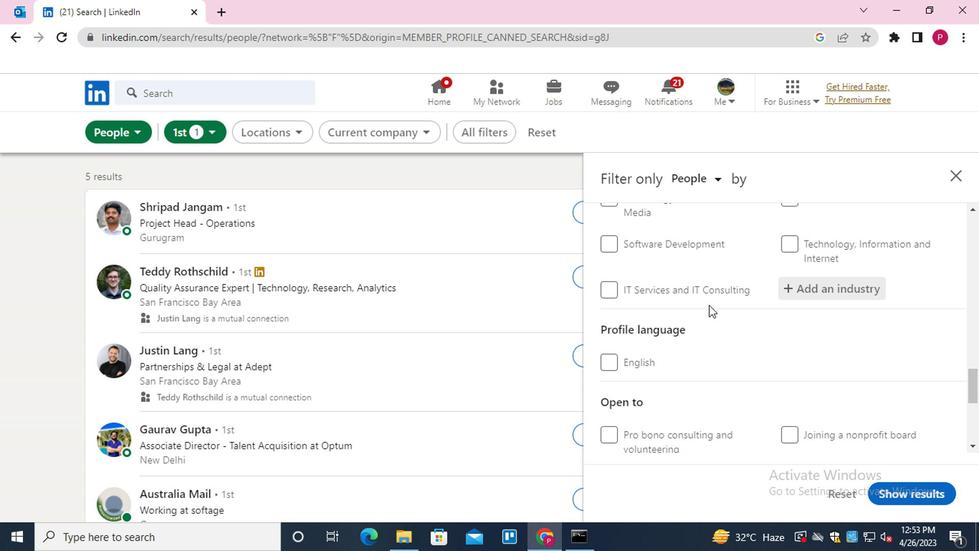 
Action: Mouse moved to (625, 219)
Screenshot: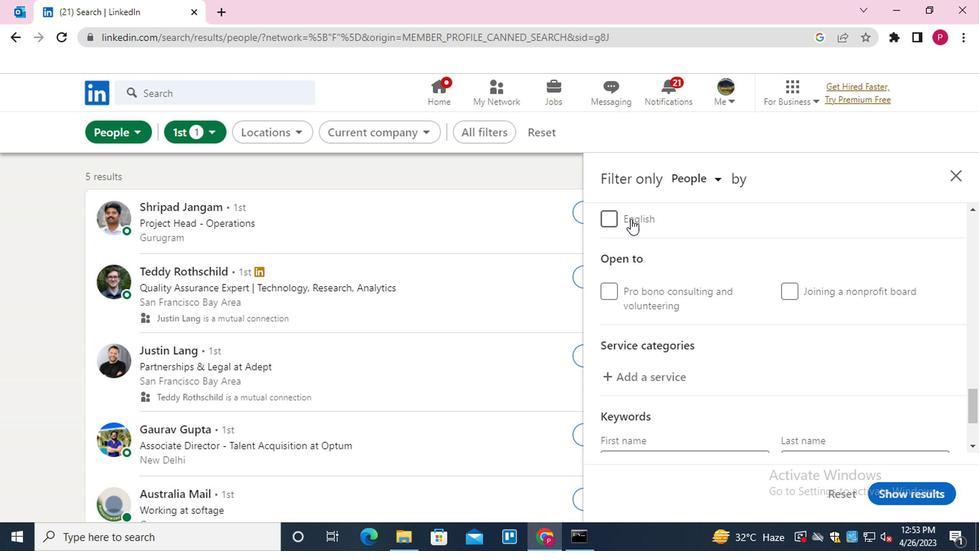 
Action: Mouse scrolled (625, 218) with delta (0, 0)
Screenshot: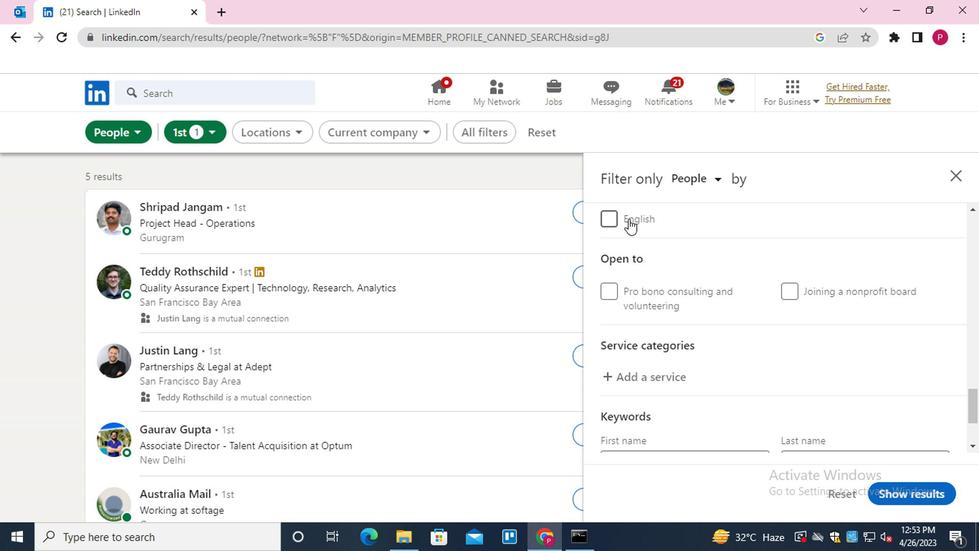 
Action: Mouse scrolled (625, 218) with delta (0, 0)
Screenshot: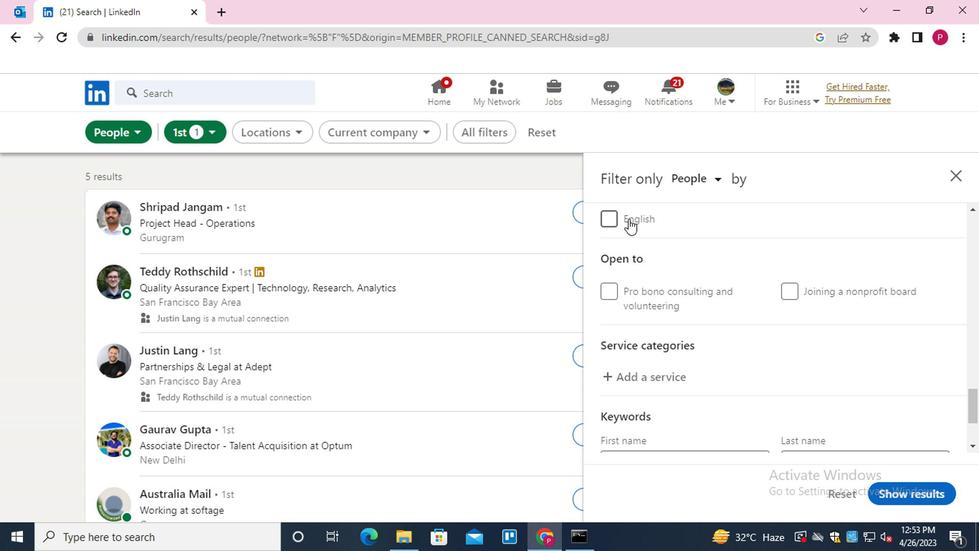 
Action: Mouse moved to (647, 246)
Screenshot: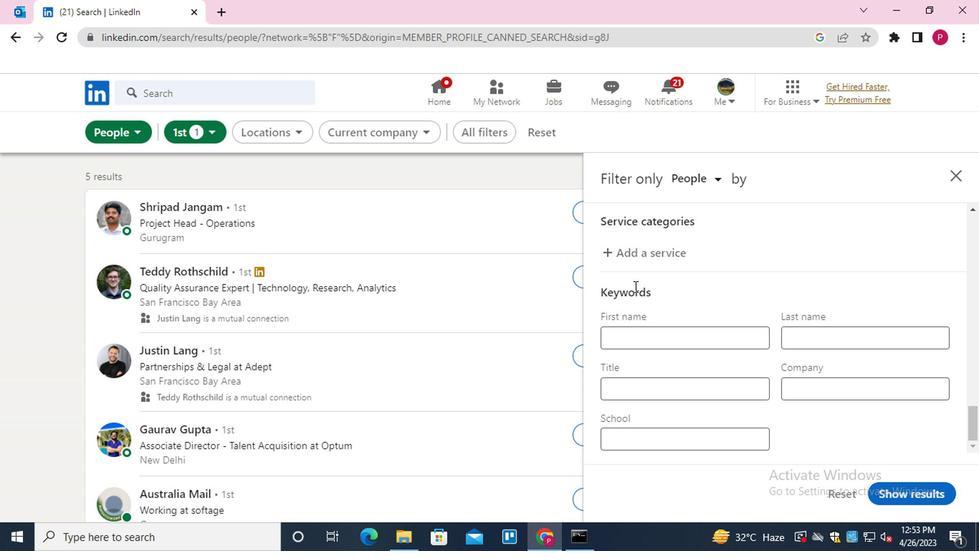 
Action: Mouse pressed left at (647, 246)
Screenshot: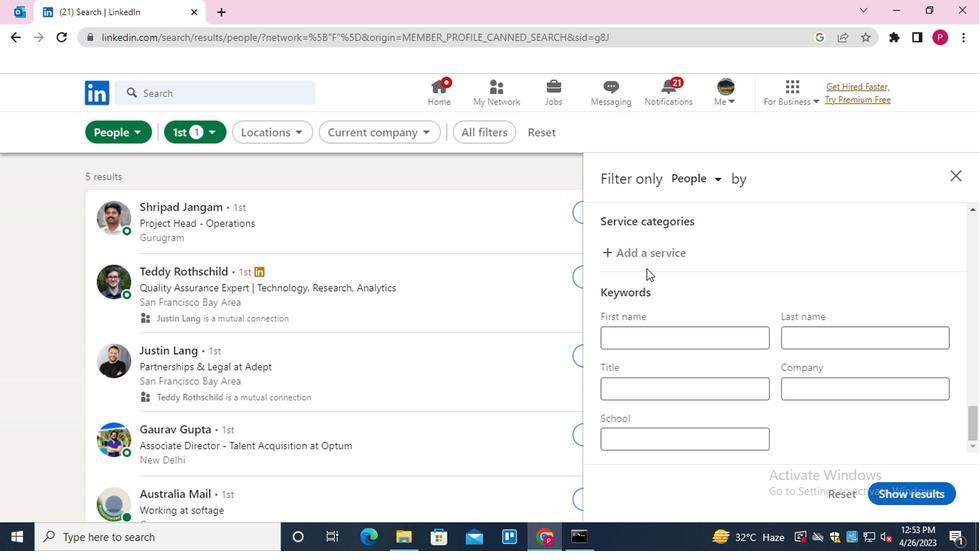 
Action: Key pressed <Key.shift><Key.shift><Key.shift><Key.shift><Key.shift><Key.shift><Key.shift><Key.shift>HR<Key.backspace>EALTH
Screenshot: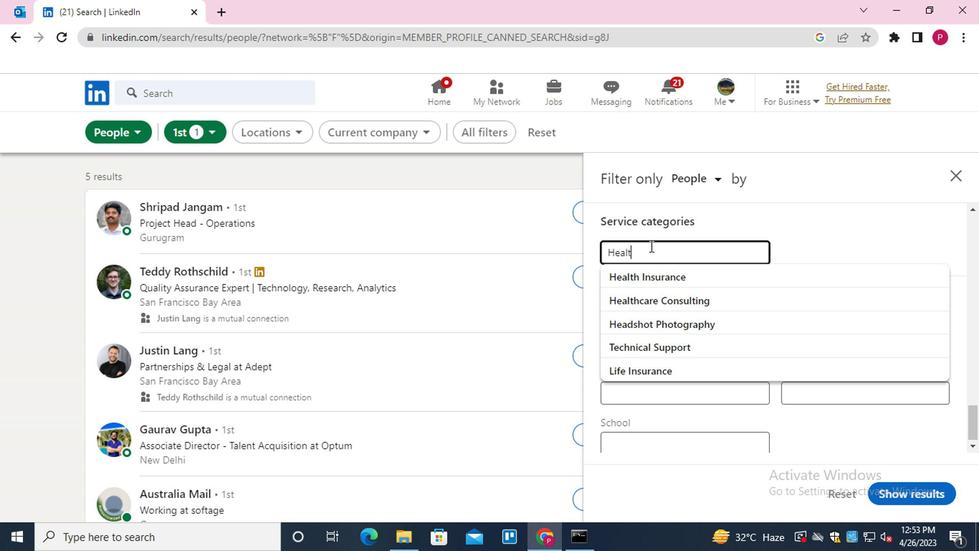 
Action: Mouse moved to (650, 256)
Screenshot: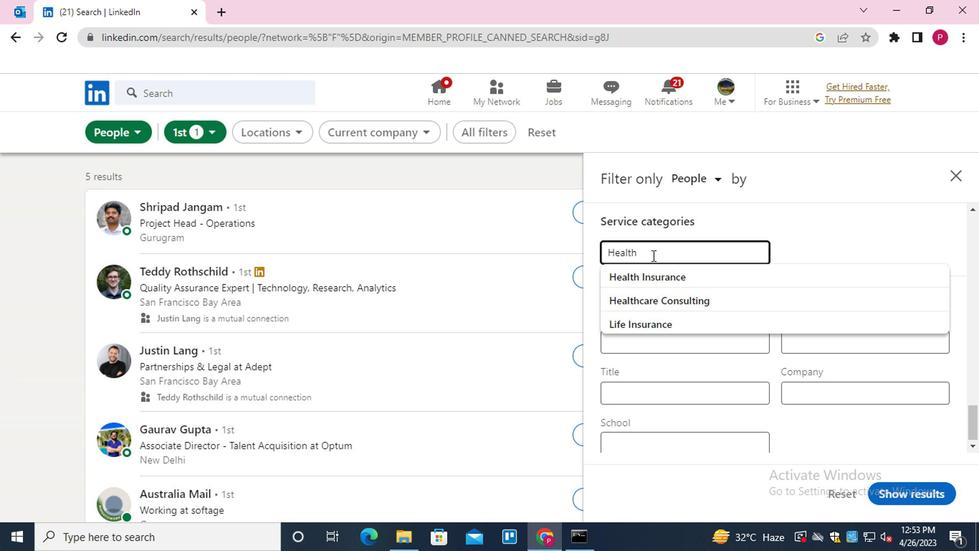 
Action: Key pressed <Key.down><Key.down><Key.enter>
Screenshot: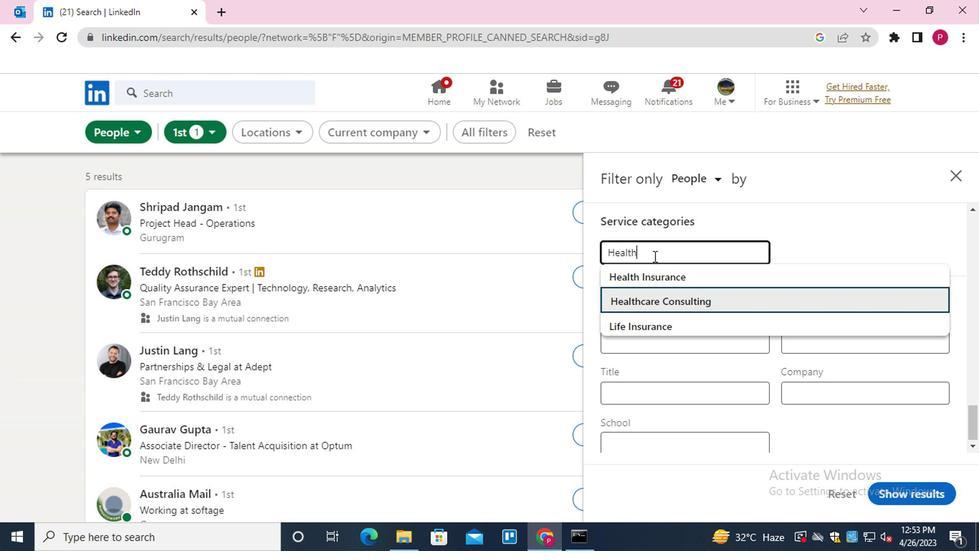 
Action: Mouse moved to (647, 273)
Screenshot: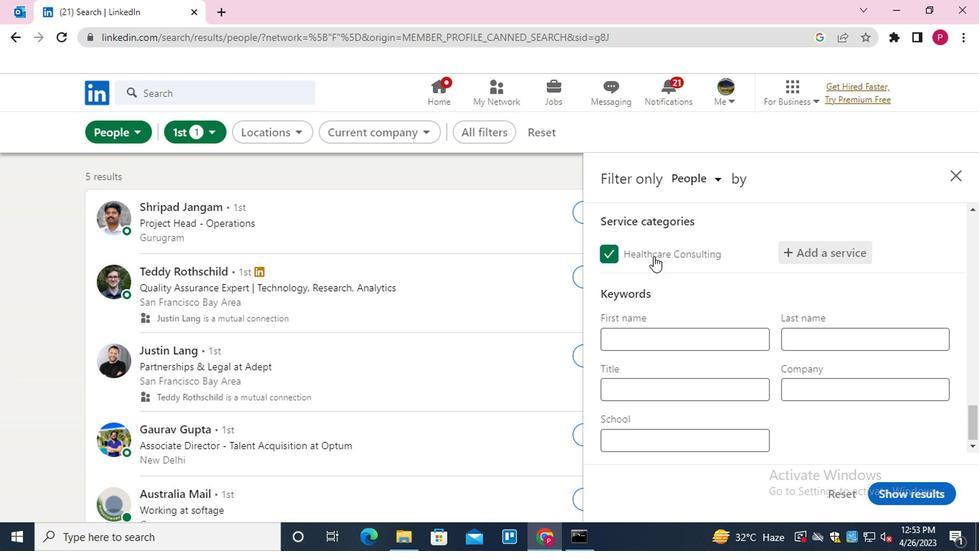 
Action: Mouse scrolled (647, 272) with delta (0, 0)
Screenshot: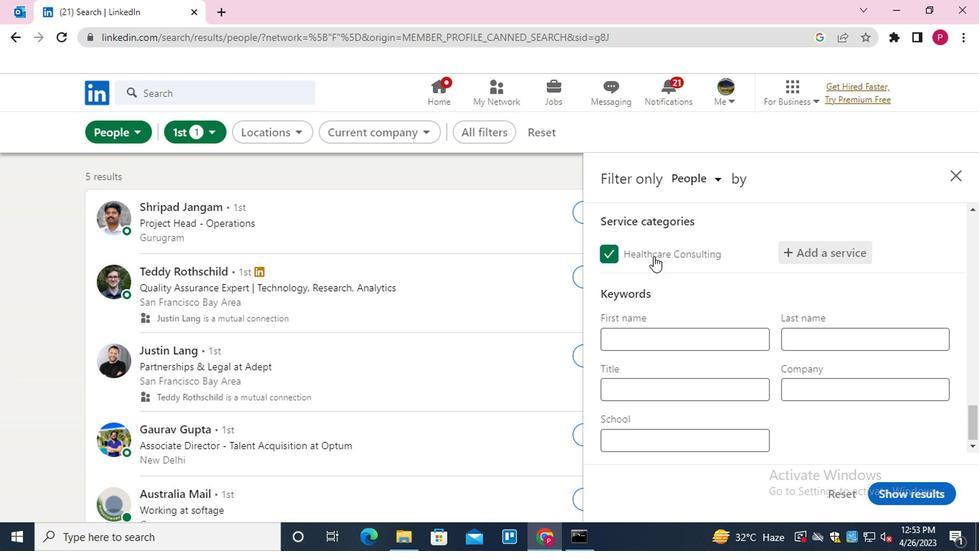 
Action: Mouse moved to (648, 282)
Screenshot: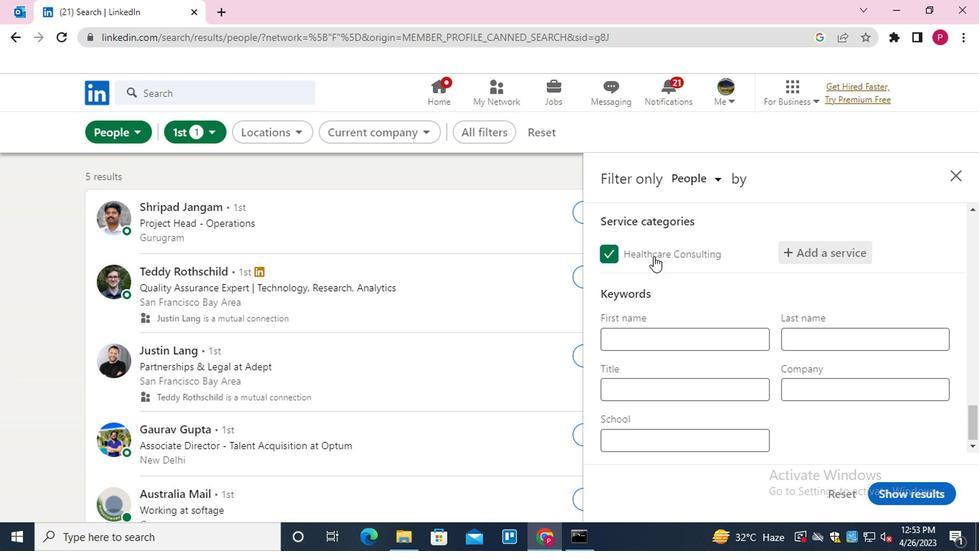 
Action: Mouse scrolled (648, 281) with delta (0, -1)
Screenshot: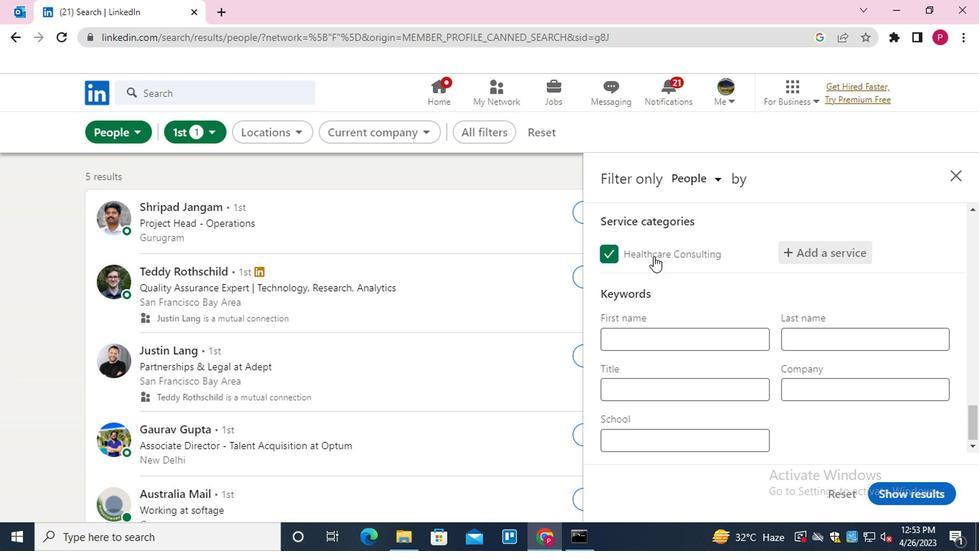 
Action: Mouse moved to (654, 299)
Screenshot: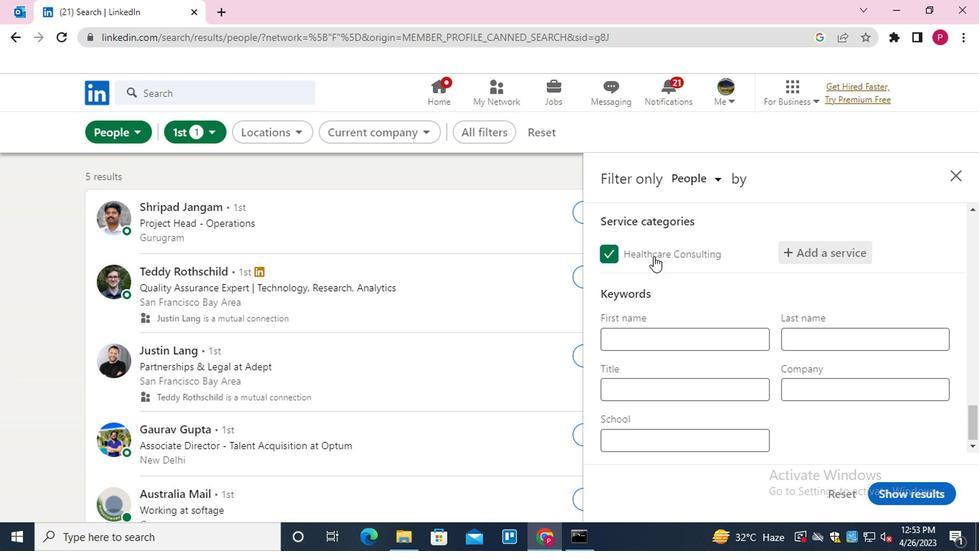 
Action: Mouse scrolled (654, 298) with delta (0, -1)
Screenshot: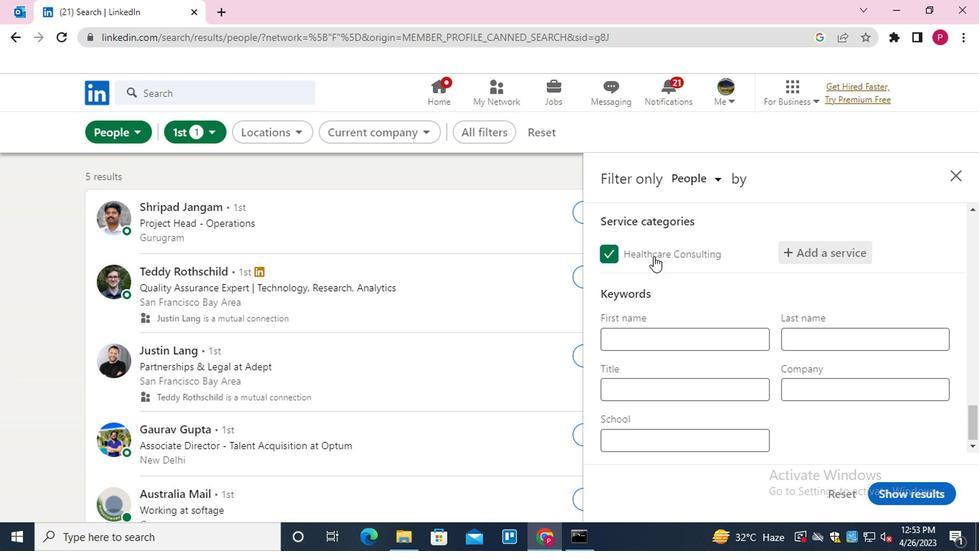
Action: Mouse moved to (686, 384)
Screenshot: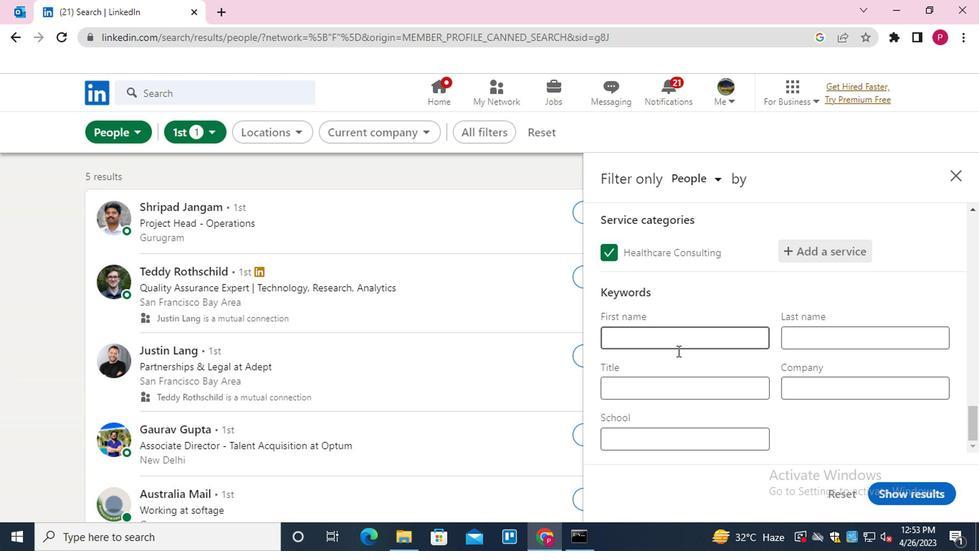 
Action: Mouse pressed left at (686, 384)
Screenshot: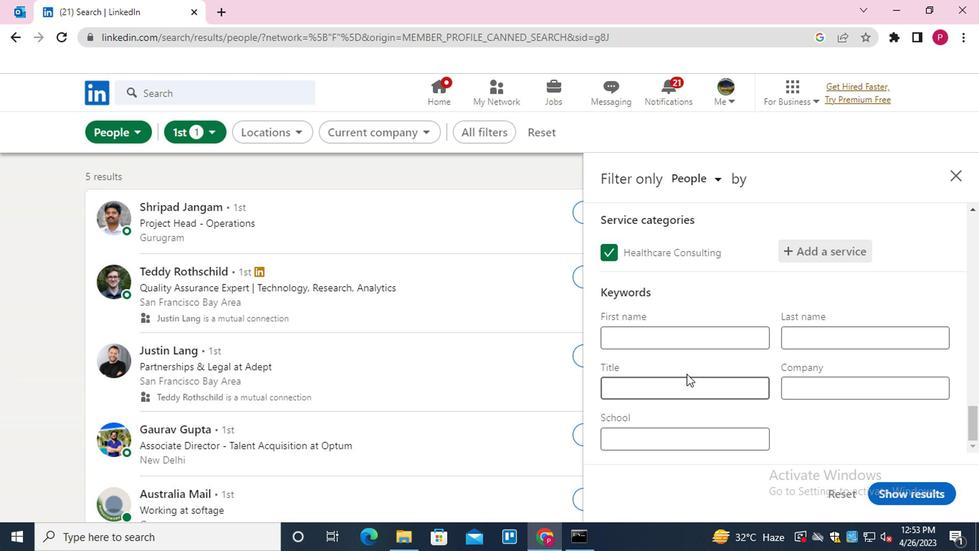 
Action: Key pressed <Key.shift><Key.shift><Key.shift><Key.shift>MEDICAL<Key.space><Key.shift>LABORATORY<Key.space><Key.shift>TECH
Screenshot: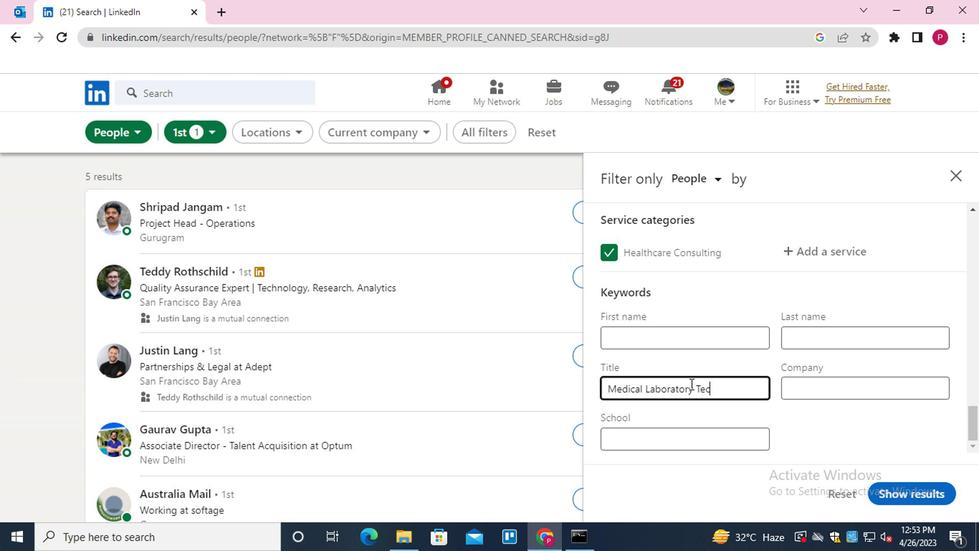 
Action: Mouse moved to (911, 491)
Screenshot: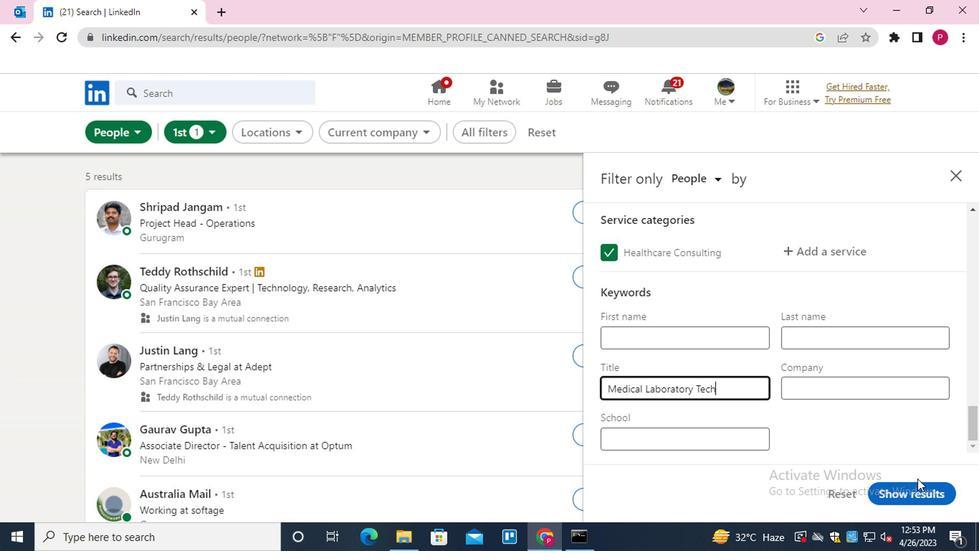 
Action: Mouse pressed left at (911, 491)
Screenshot: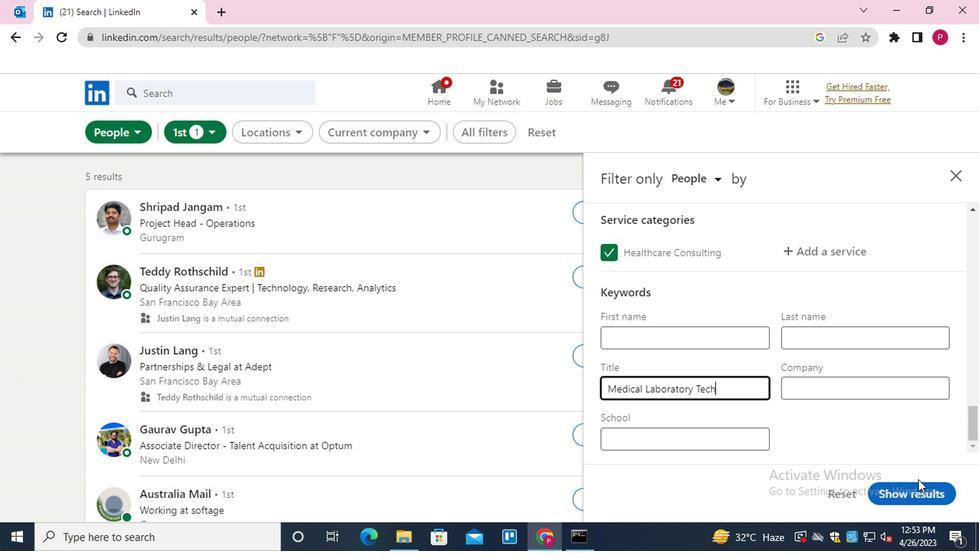 
Action: Mouse moved to (449, 270)
Screenshot: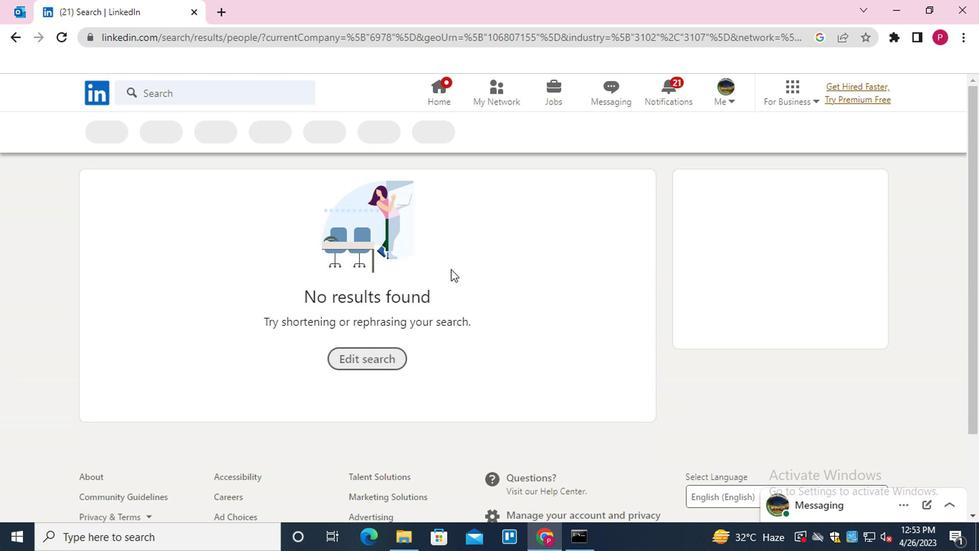 
